 Task: Open Card Annual Report Review in Board Talent Management to Workspace Event Planning and Management and add a team member Softage.1@softage.net, a label Orange, a checklist Blockchain Technology, an attachment from Trello, a color Orange and finally, add a card description 'Develop and launch new customer loyalty program for social media engagement.' and a comment 'Given the importance of this task, careful planning and execution are essential.'. Add a start date 'Jan 05, 1900' with a due date 'Jan 12, 1900'
Action: Mouse moved to (64, 284)
Screenshot: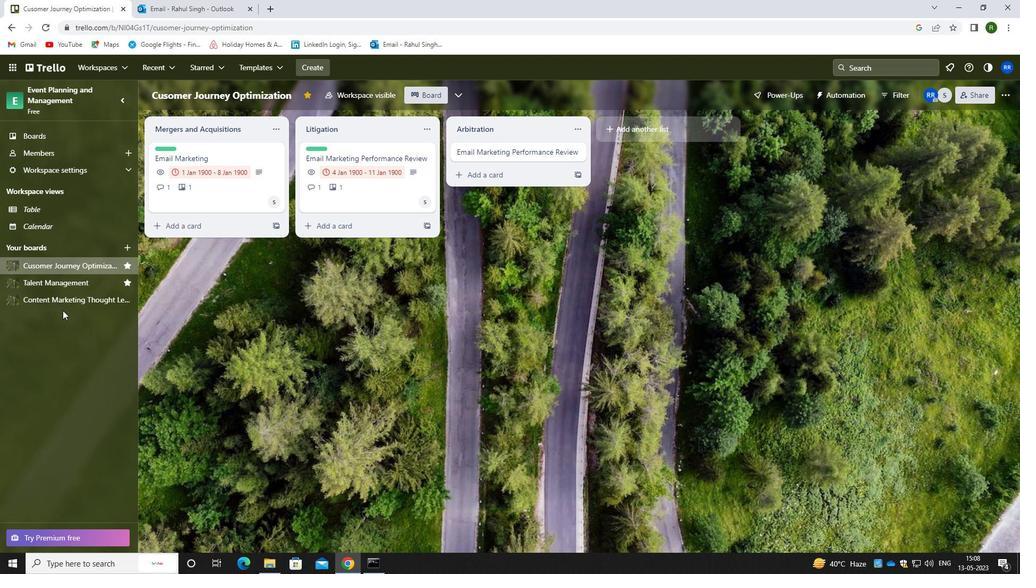 
Action: Mouse pressed left at (64, 284)
Screenshot: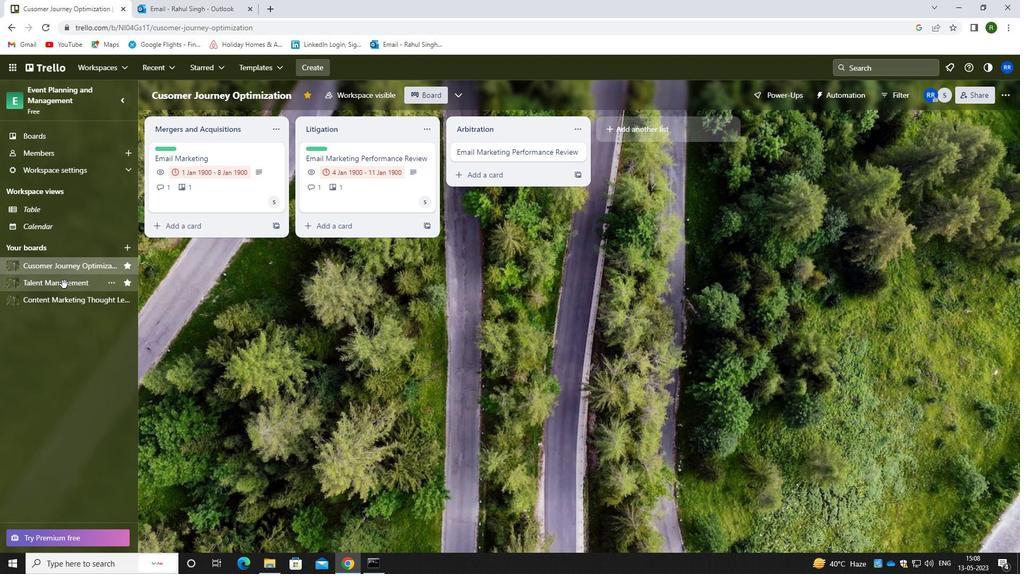
Action: Mouse moved to (426, 153)
Screenshot: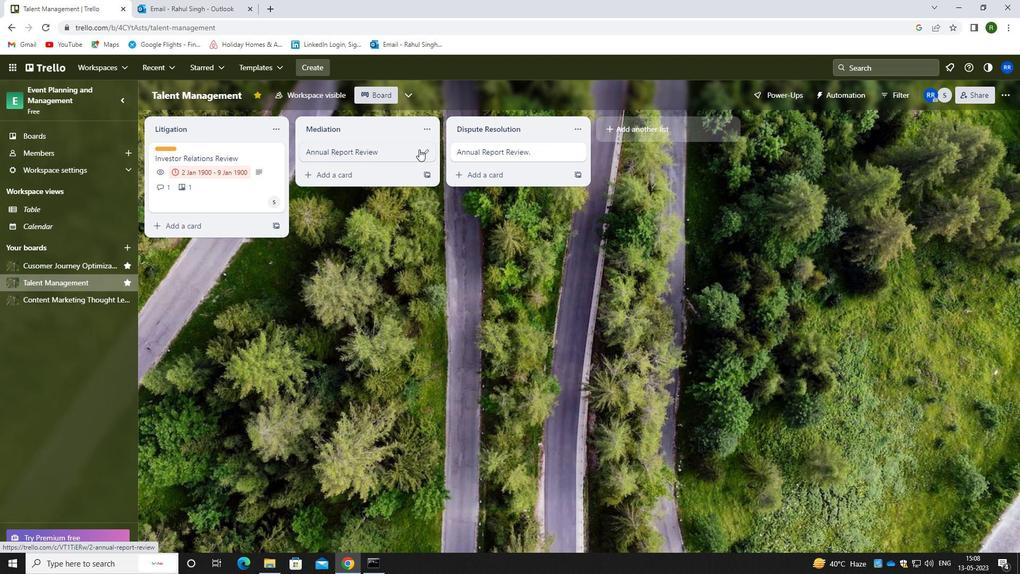
Action: Mouse pressed left at (426, 153)
Screenshot: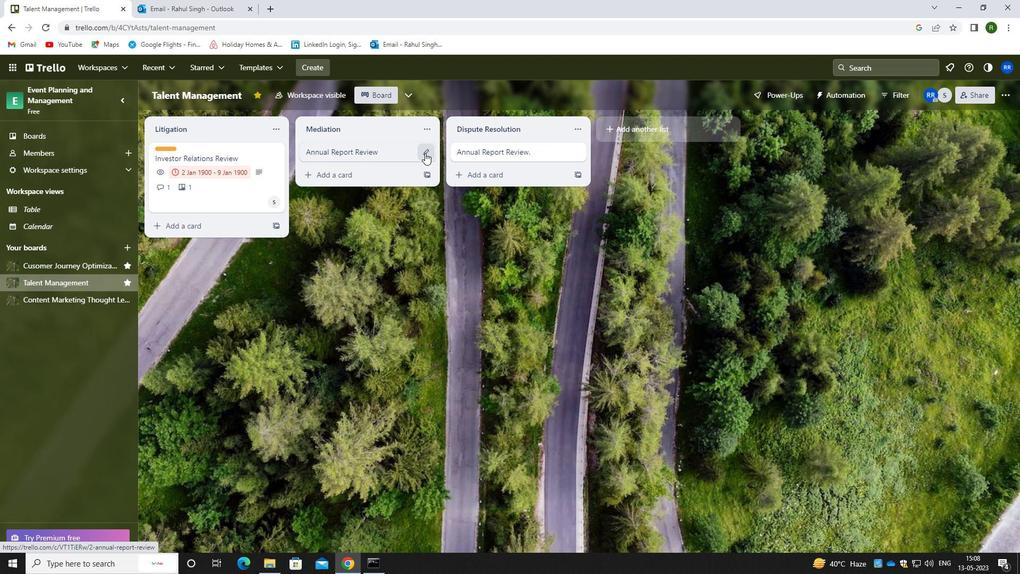 
Action: Mouse moved to (462, 151)
Screenshot: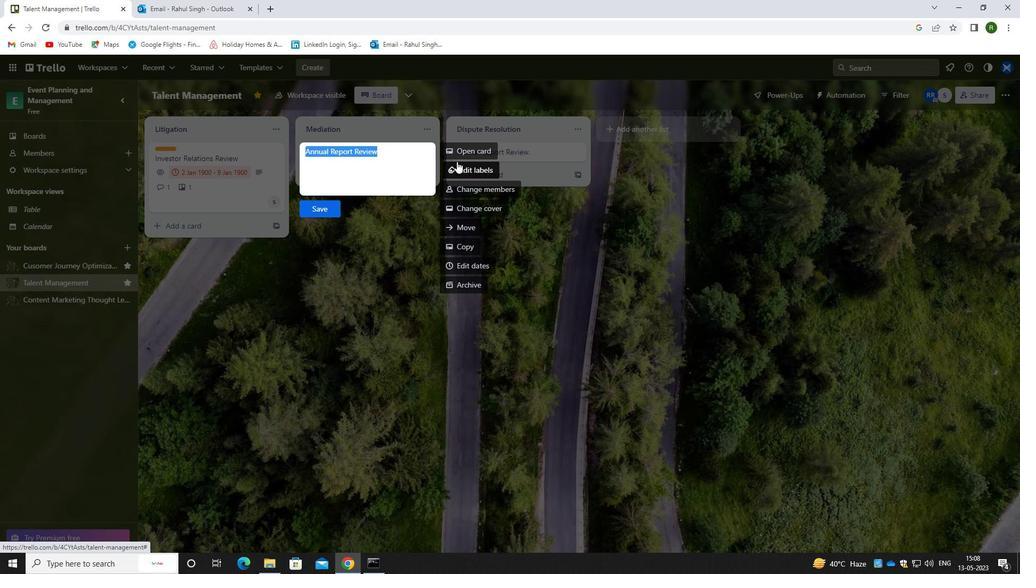 
Action: Mouse pressed left at (462, 151)
Screenshot: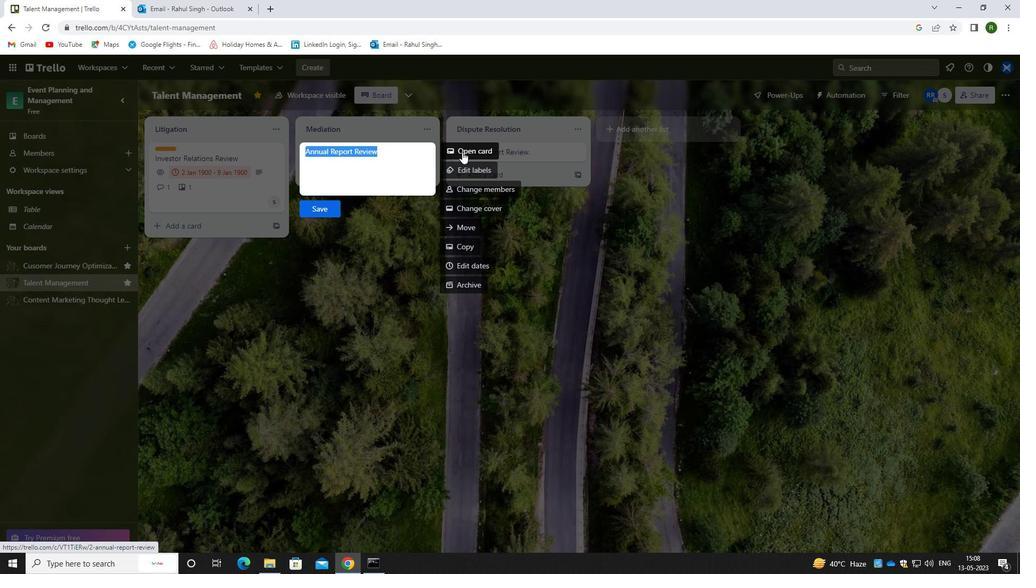 
Action: Mouse moved to (642, 188)
Screenshot: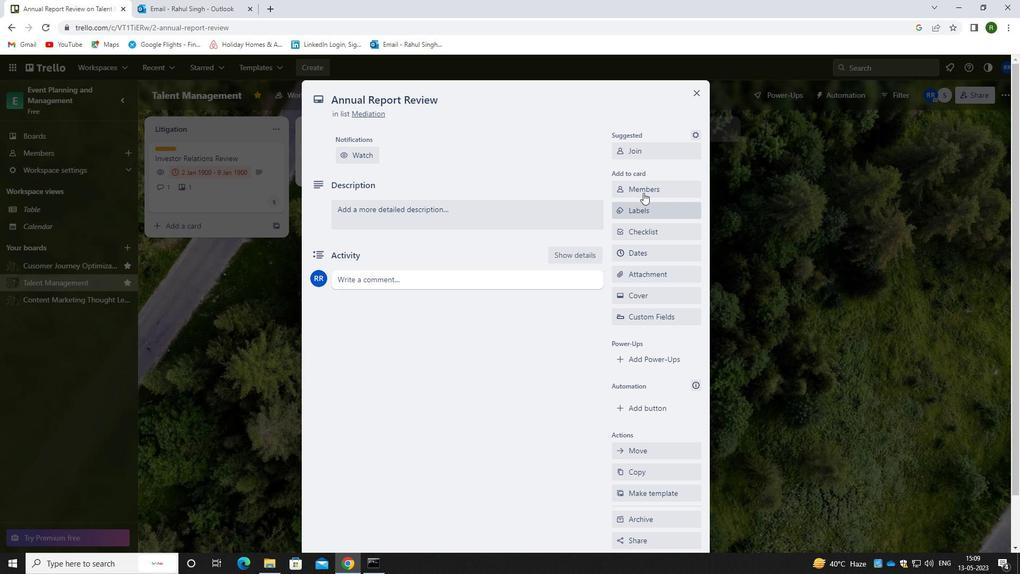 
Action: Mouse pressed left at (642, 188)
Screenshot: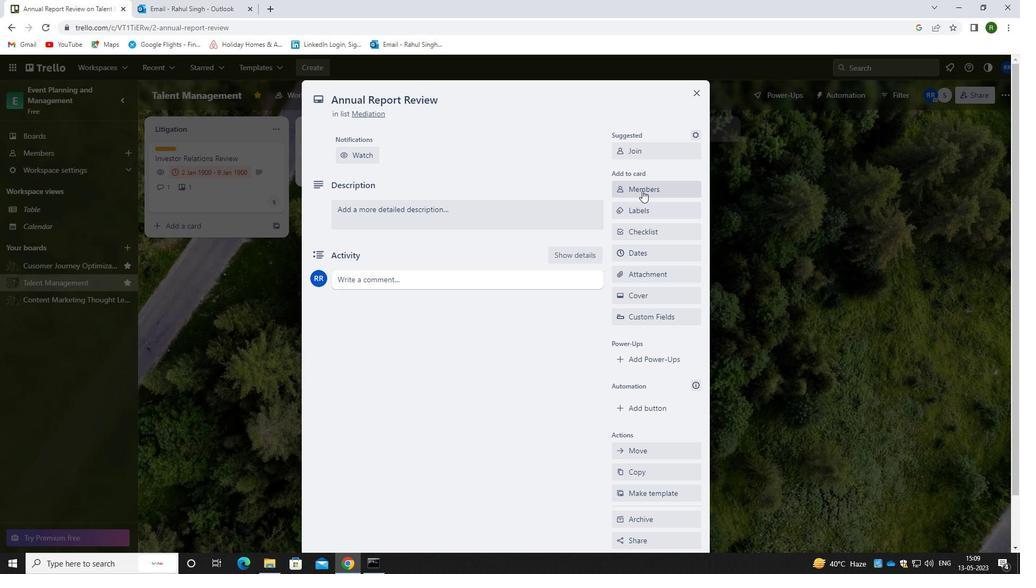 
Action: Mouse moved to (725, 235)
Screenshot: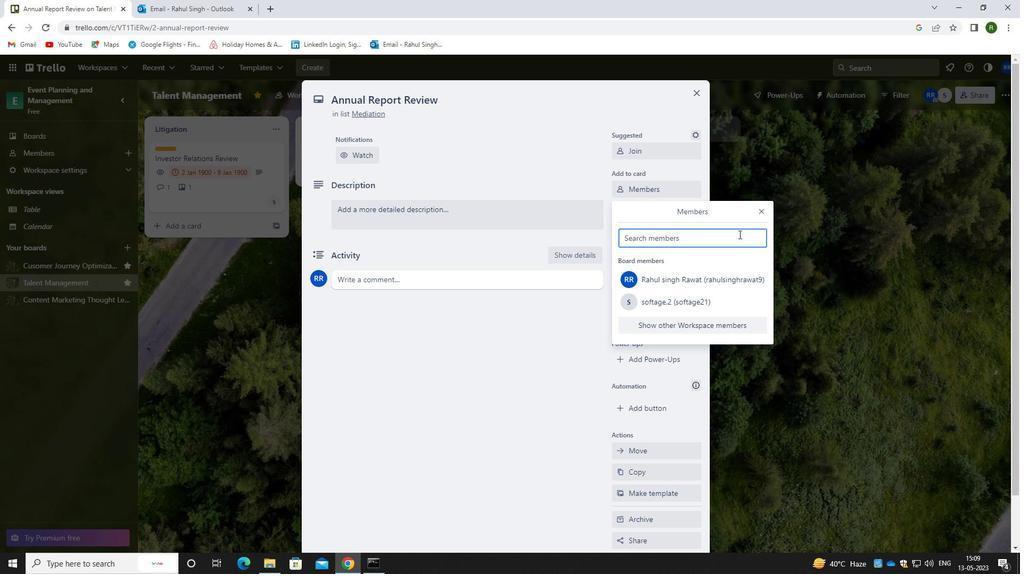 
Action: Mouse pressed left at (725, 235)
Screenshot: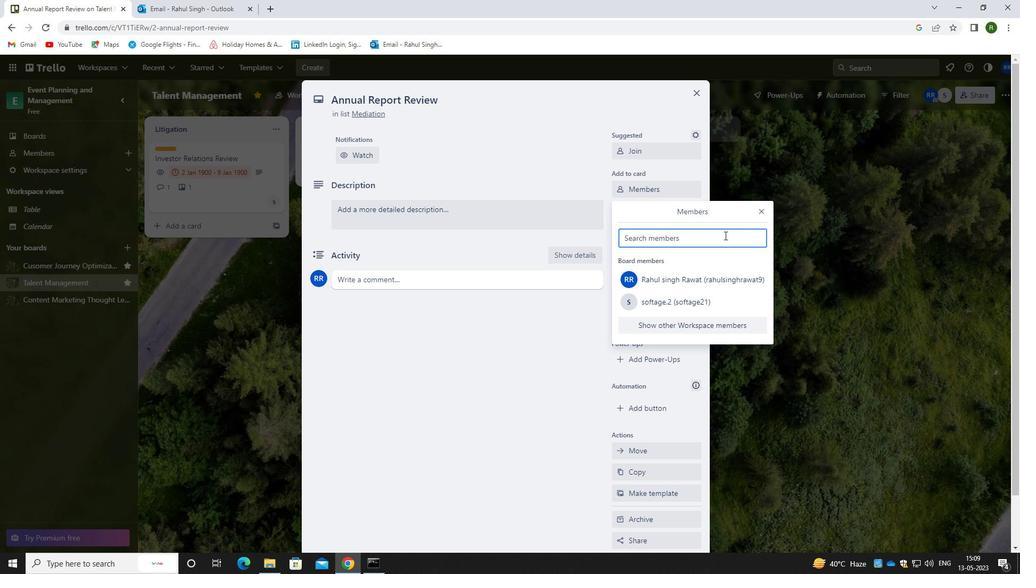 
Action: Key pressed <Key.caps_lock>s<Key.caps_lock>oftage.1<Key.shift>@SOFTAGE.NET
Screenshot: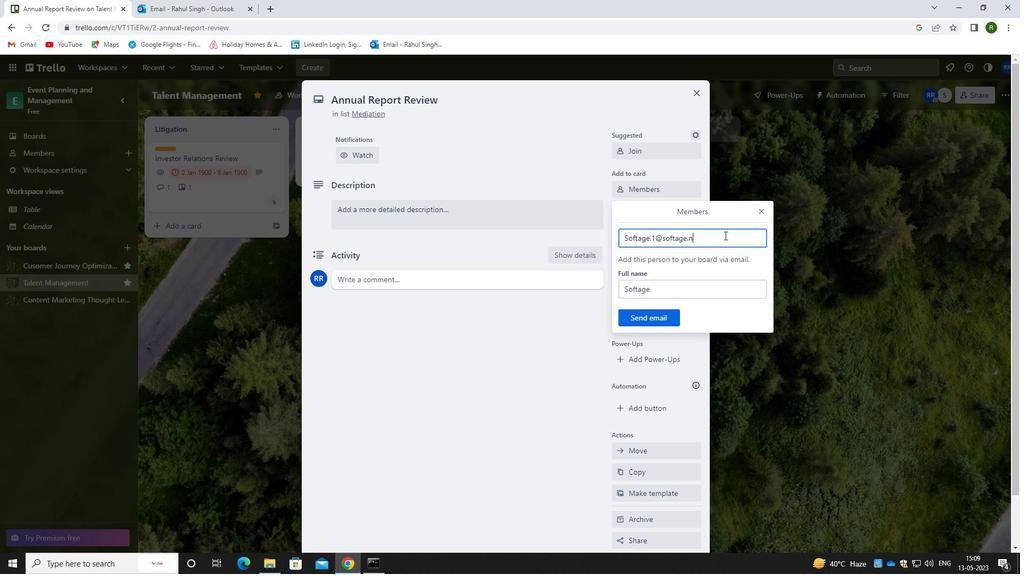 
Action: Mouse moved to (662, 316)
Screenshot: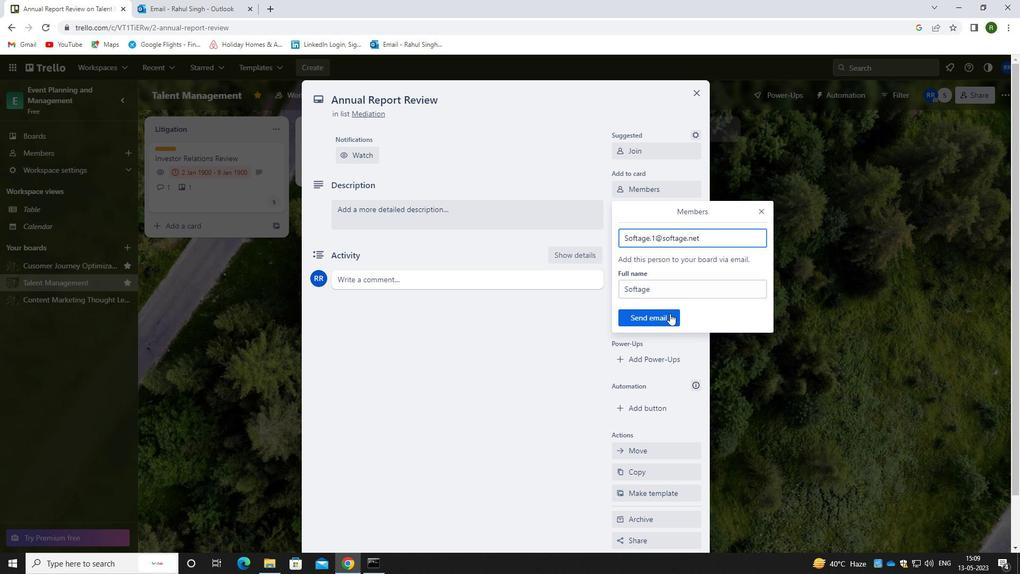 
Action: Mouse pressed left at (662, 316)
Screenshot: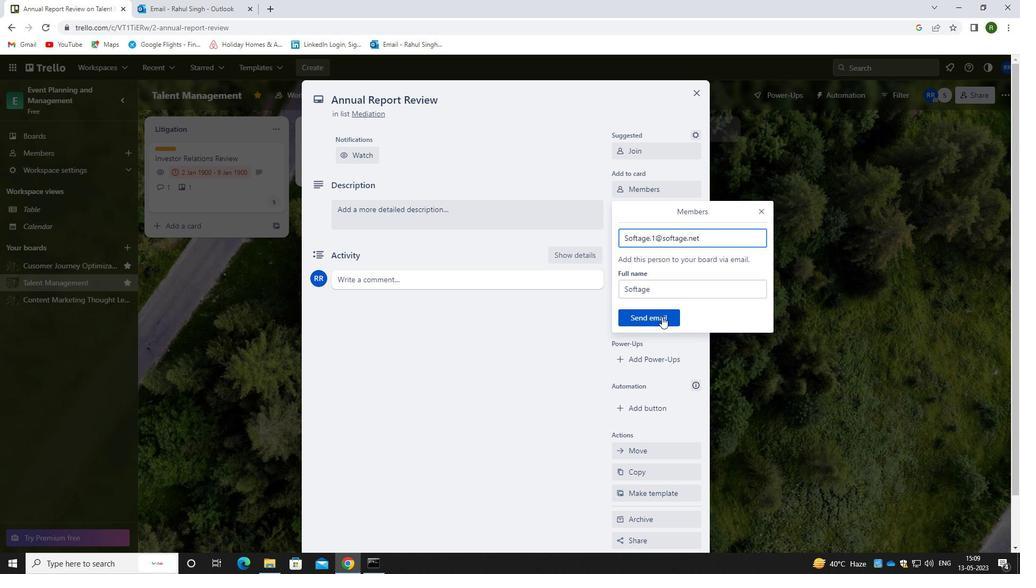 
Action: Mouse moved to (645, 206)
Screenshot: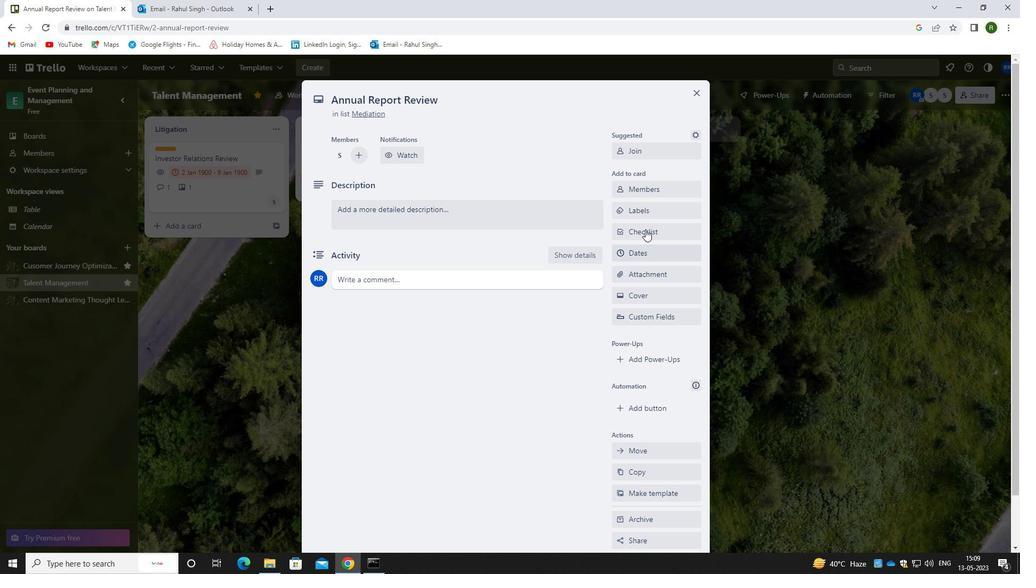 
Action: Mouse pressed left at (645, 206)
Screenshot: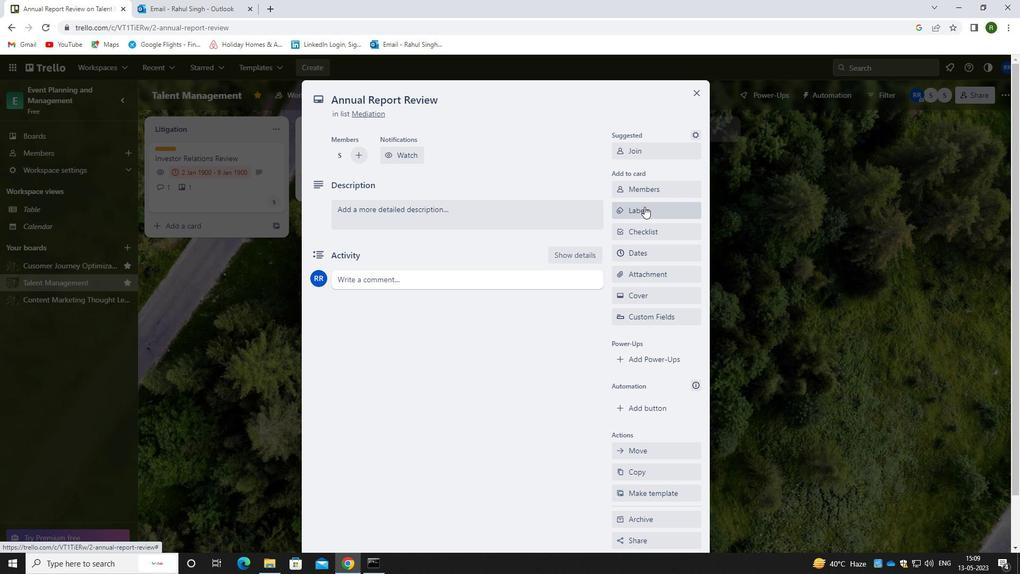 
Action: Mouse moved to (679, 254)
Screenshot: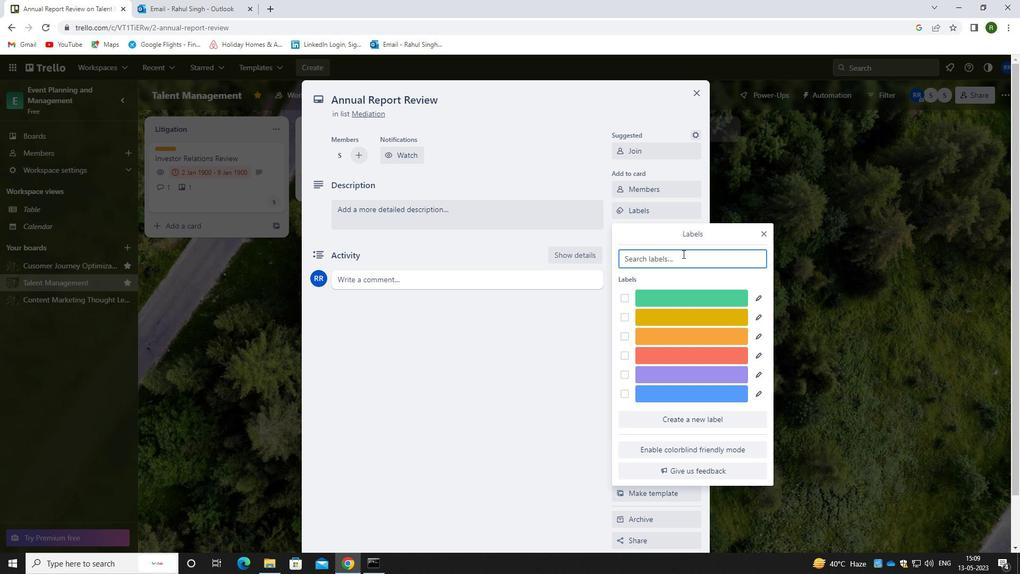
Action: Key pressed ORANGE
Screenshot: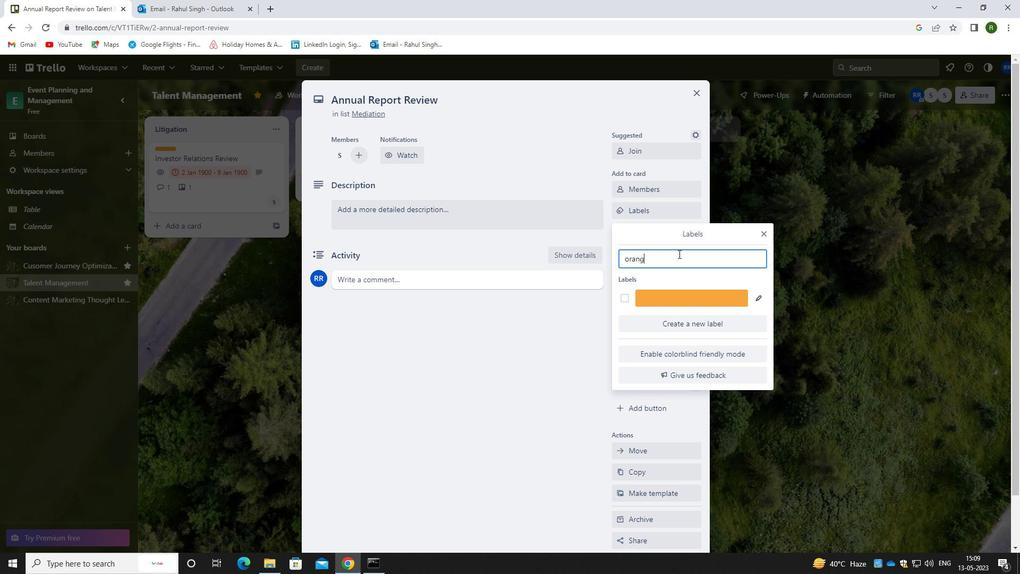 
Action: Mouse moved to (630, 300)
Screenshot: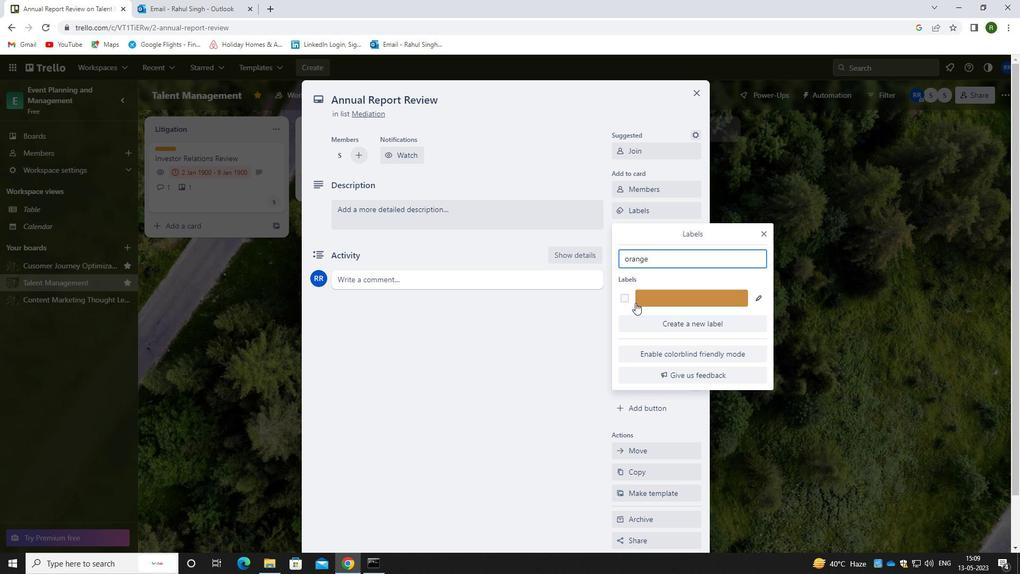 
Action: Mouse pressed left at (630, 300)
Screenshot: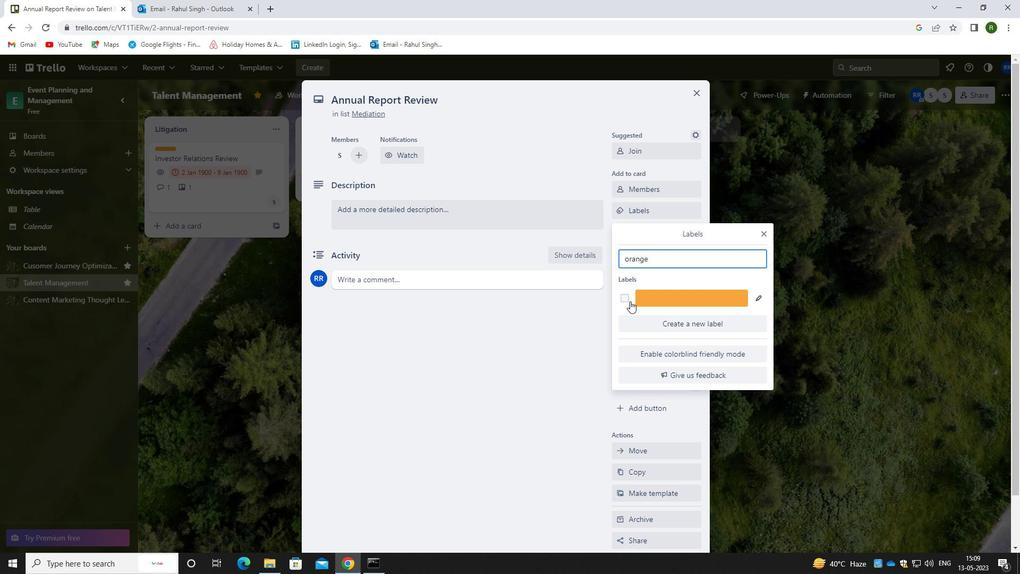 
Action: Mouse moved to (503, 396)
Screenshot: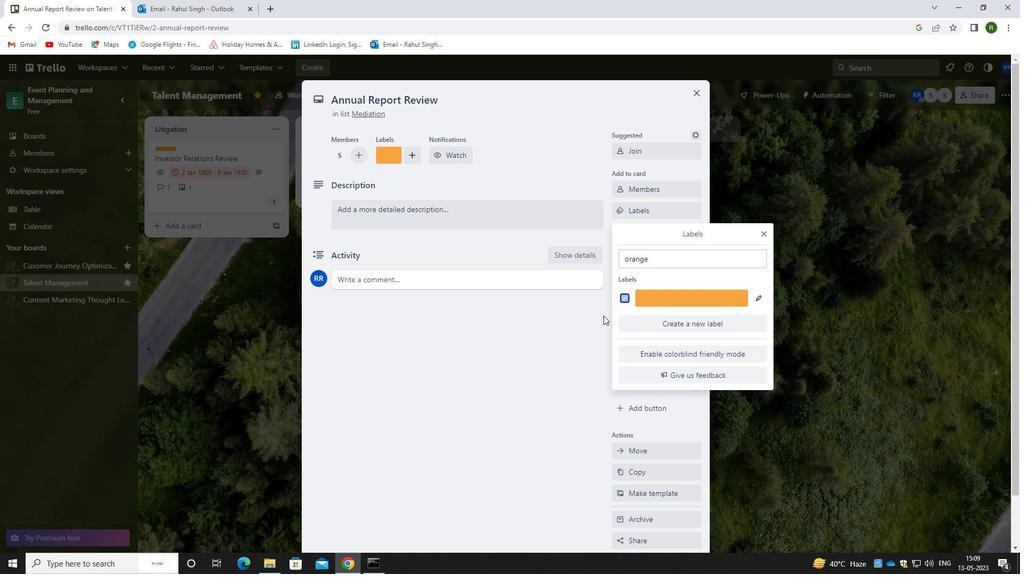 
Action: Mouse pressed left at (503, 396)
Screenshot: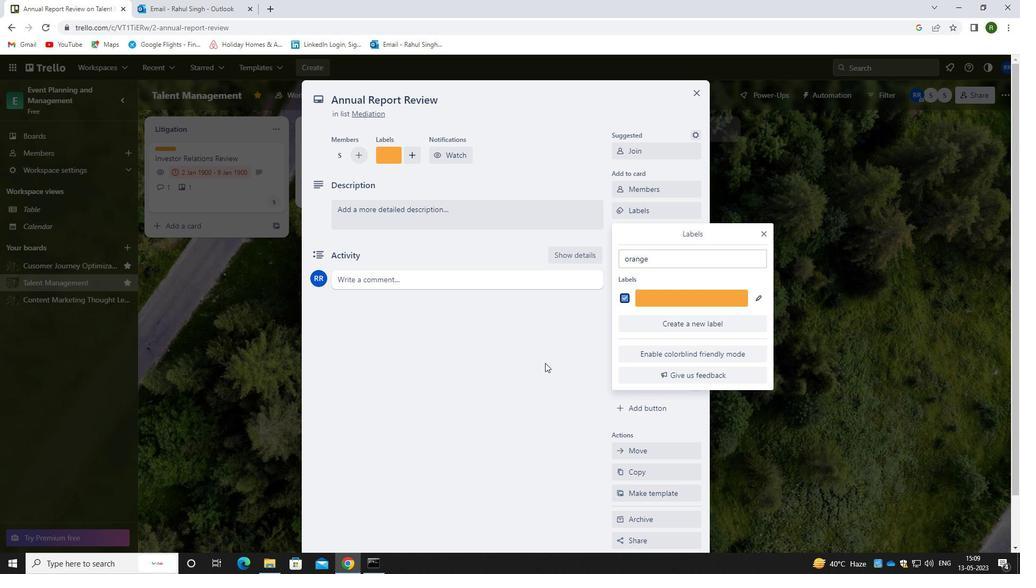 
Action: Mouse moved to (650, 232)
Screenshot: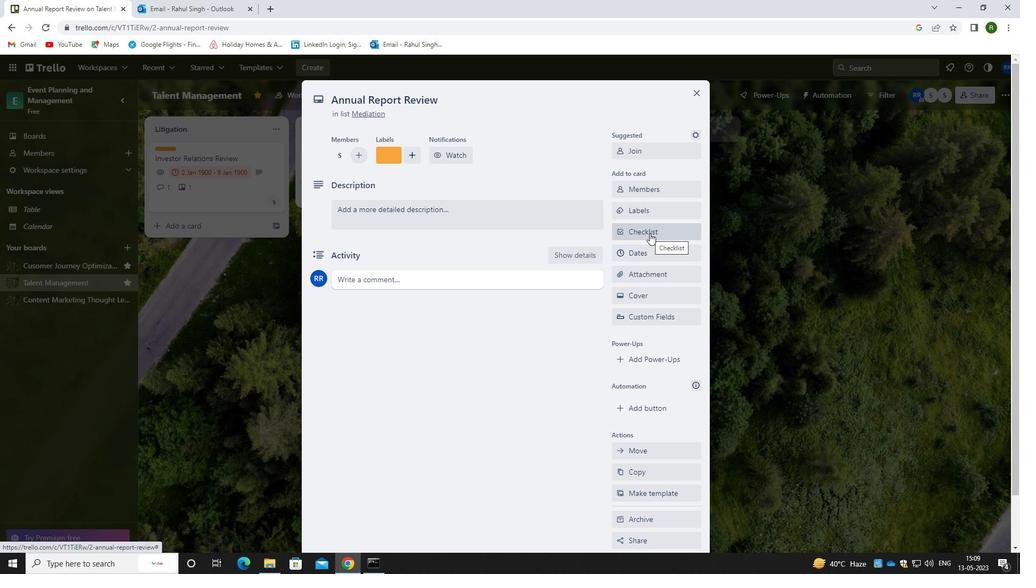 
Action: Mouse pressed left at (650, 232)
Screenshot: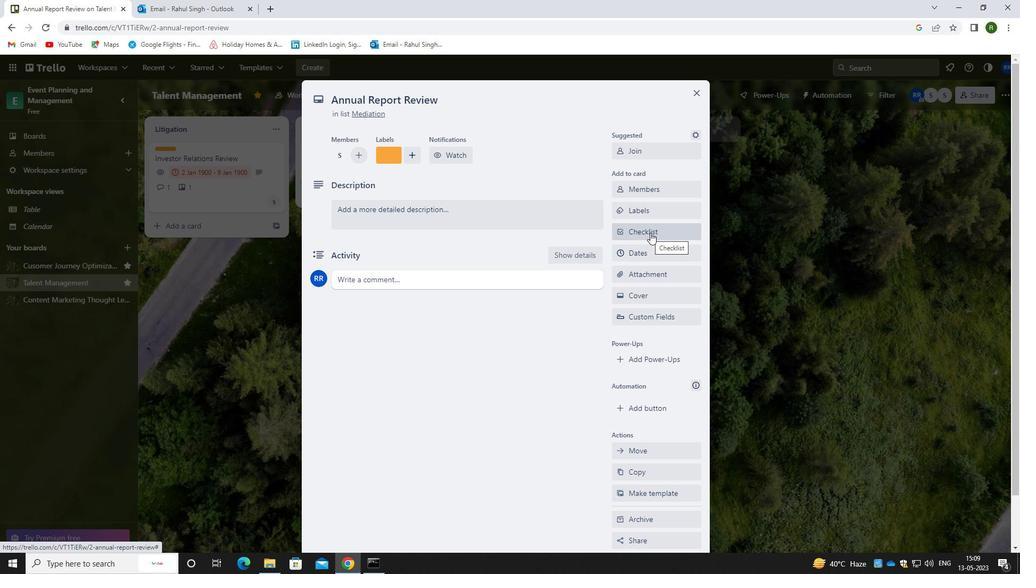
Action: Mouse moved to (643, 270)
Screenshot: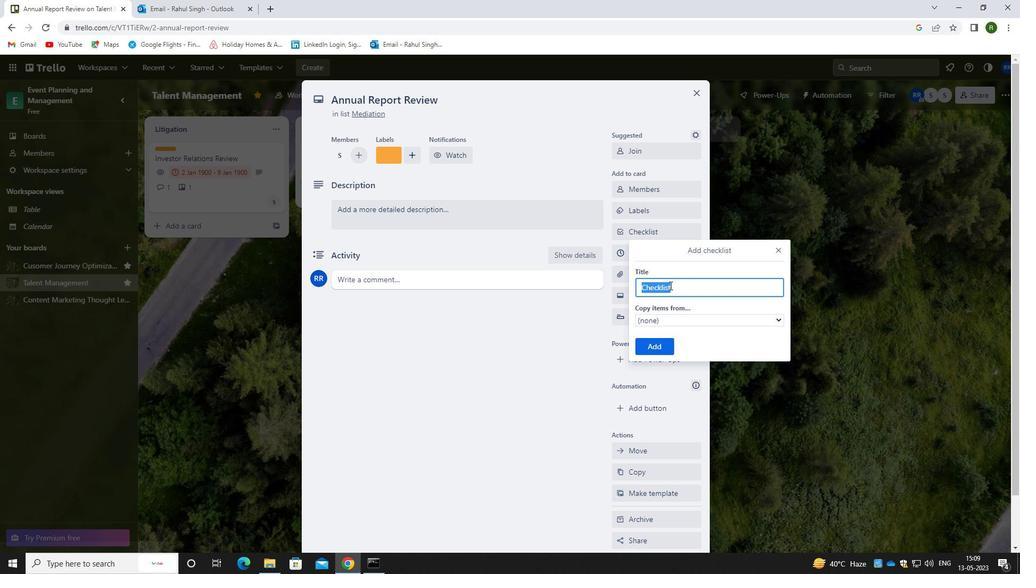 
Action: Key pressed <Key.shift>BLOCK<Key.space><Key.backspace>CHAIN<Key.space><Key.shift>TECHNO
Screenshot: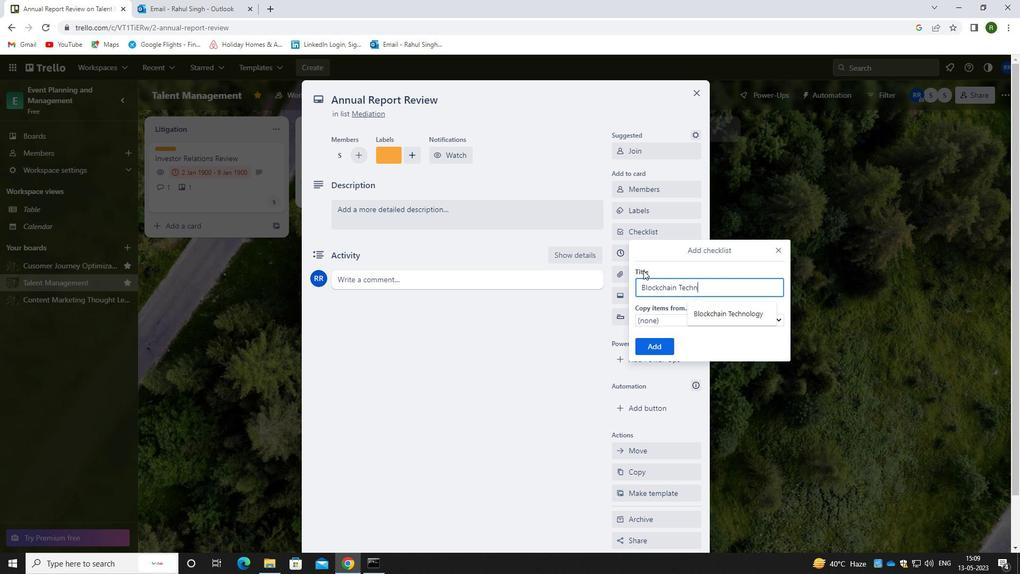 
Action: Mouse moved to (710, 317)
Screenshot: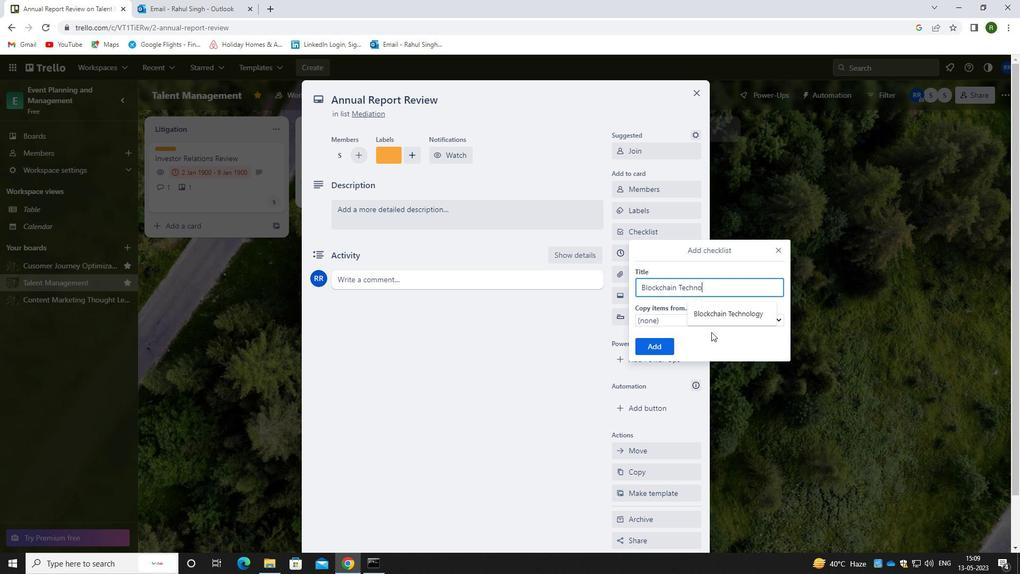 
Action: Mouse pressed left at (710, 317)
Screenshot: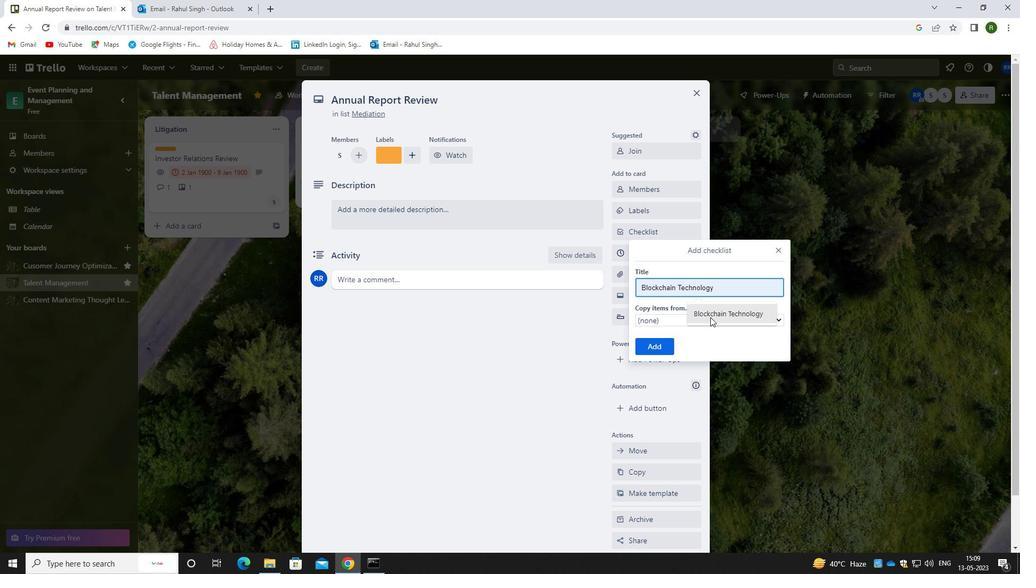 
Action: Mouse moved to (570, 369)
Screenshot: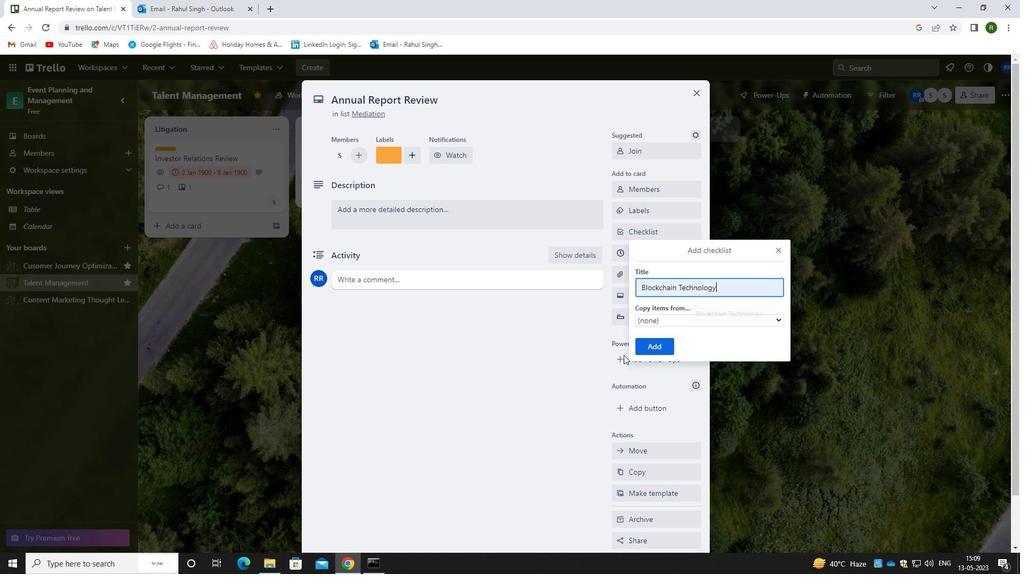 
Action: Mouse pressed left at (570, 369)
Screenshot: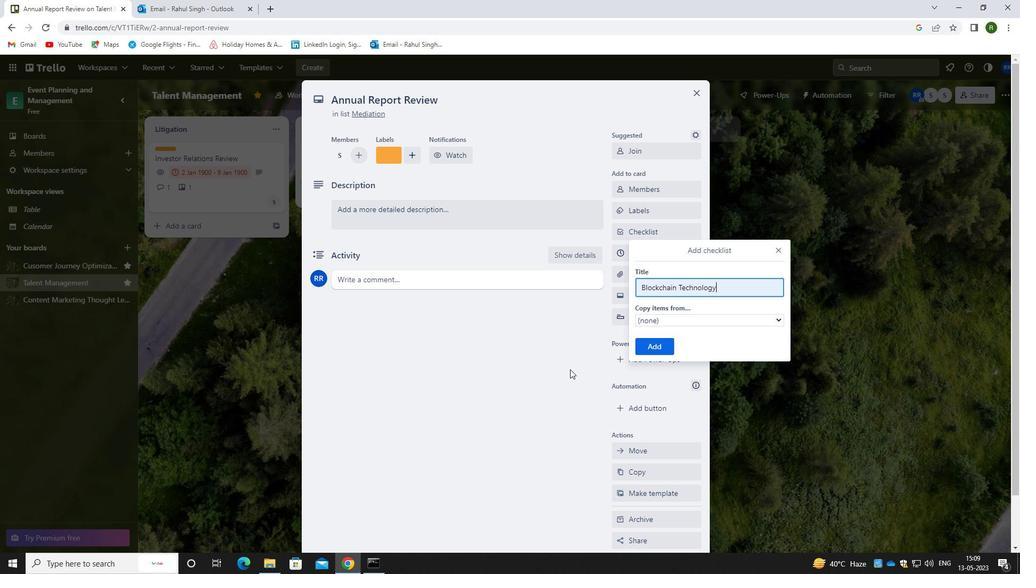 
Action: Mouse moved to (657, 233)
Screenshot: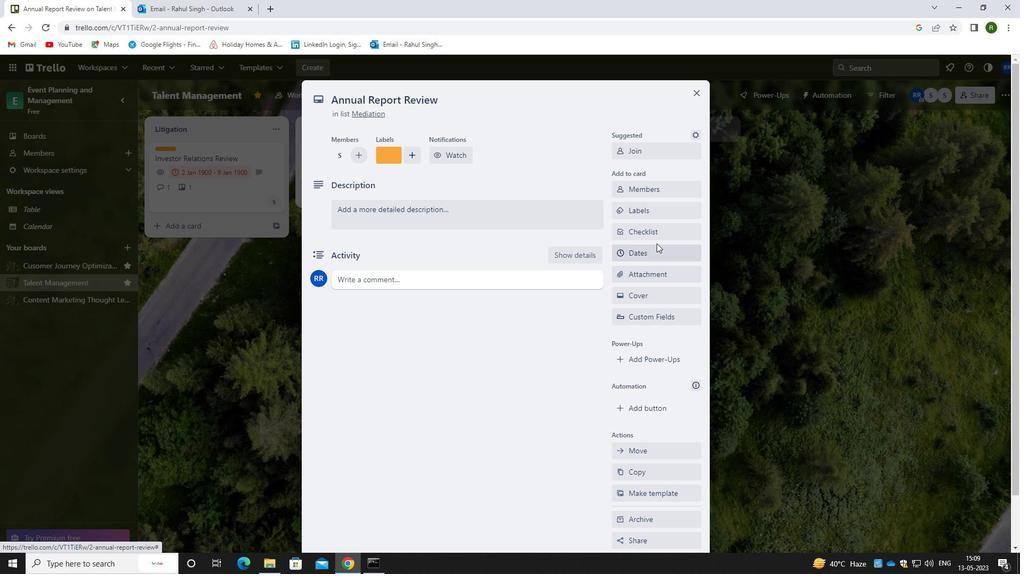 
Action: Mouse pressed left at (657, 233)
Screenshot: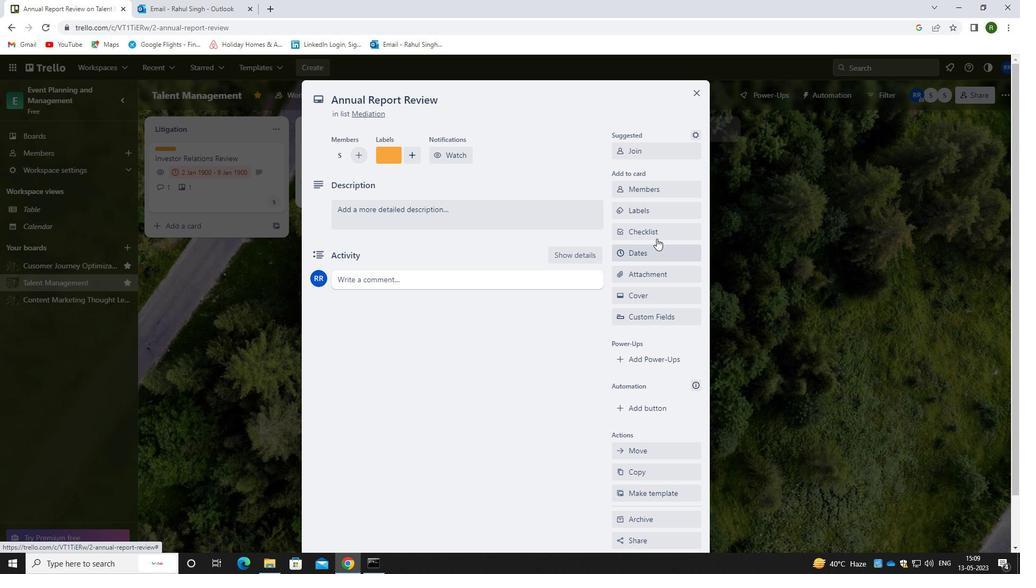 
Action: Mouse moved to (666, 279)
Screenshot: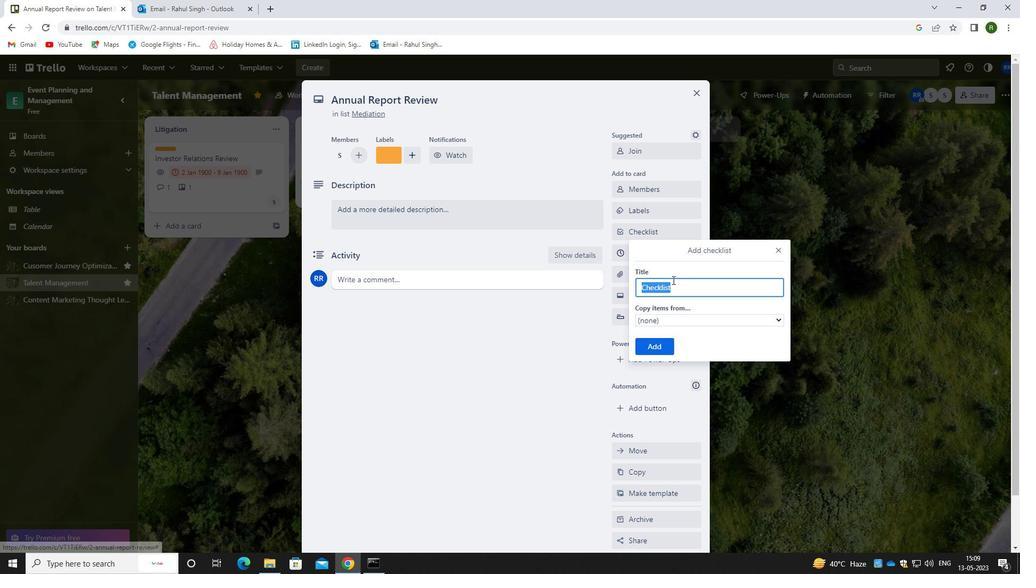 
Action: Key pressed <Key.shift>BLOCK
Screenshot: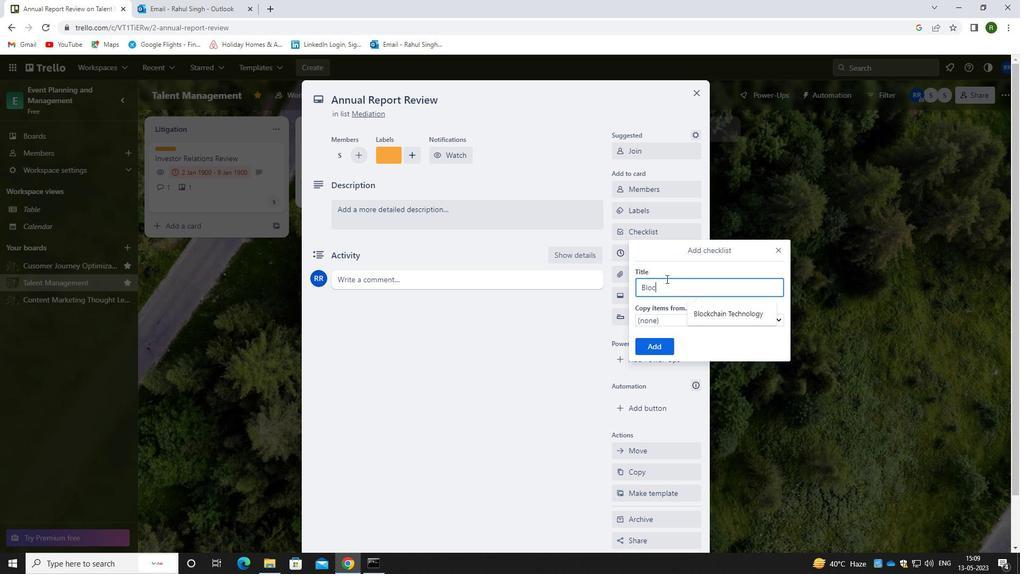 
Action: Mouse moved to (731, 311)
Screenshot: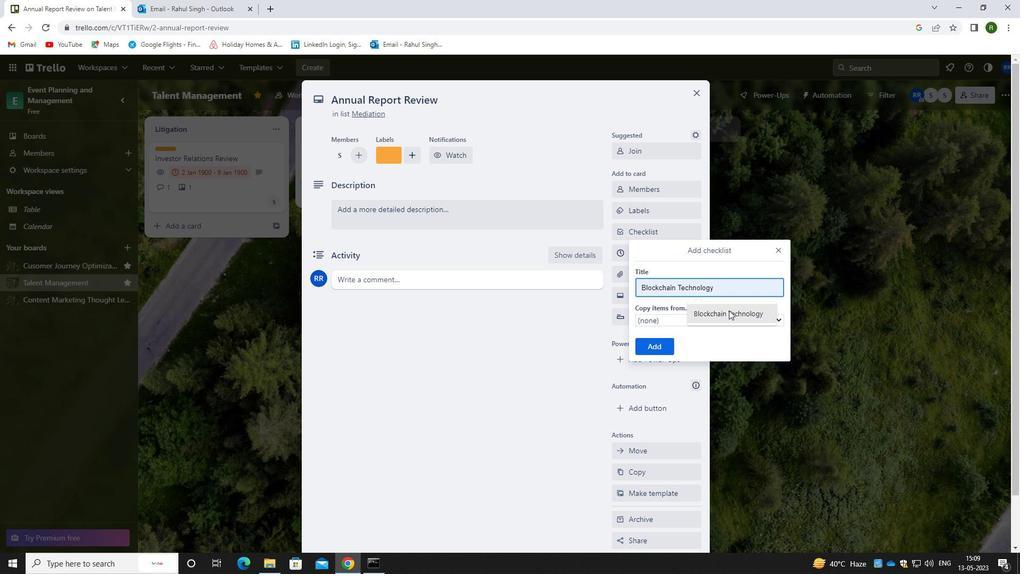 
Action: Mouse pressed left at (731, 311)
Screenshot: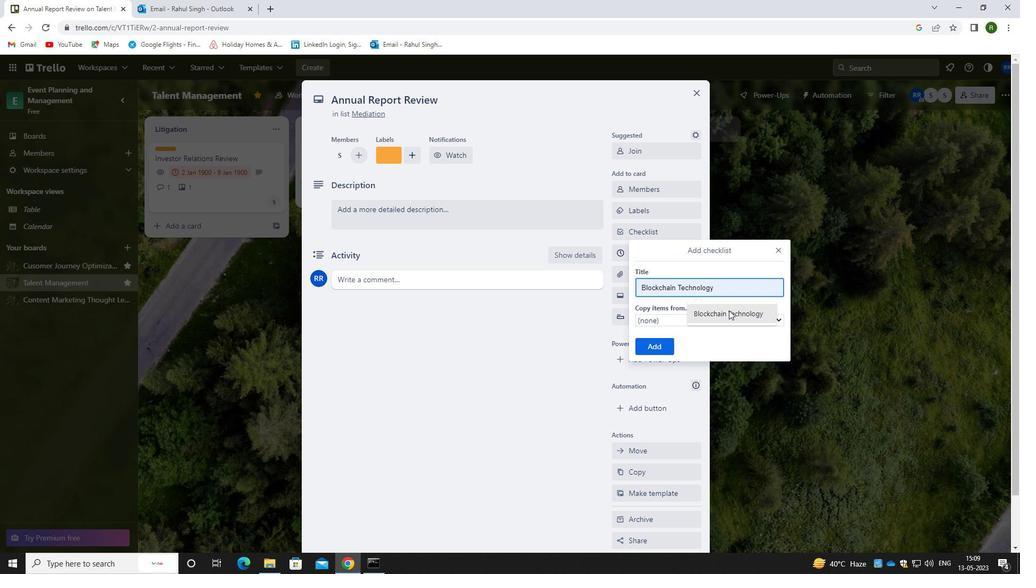 
Action: Mouse moved to (670, 347)
Screenshot: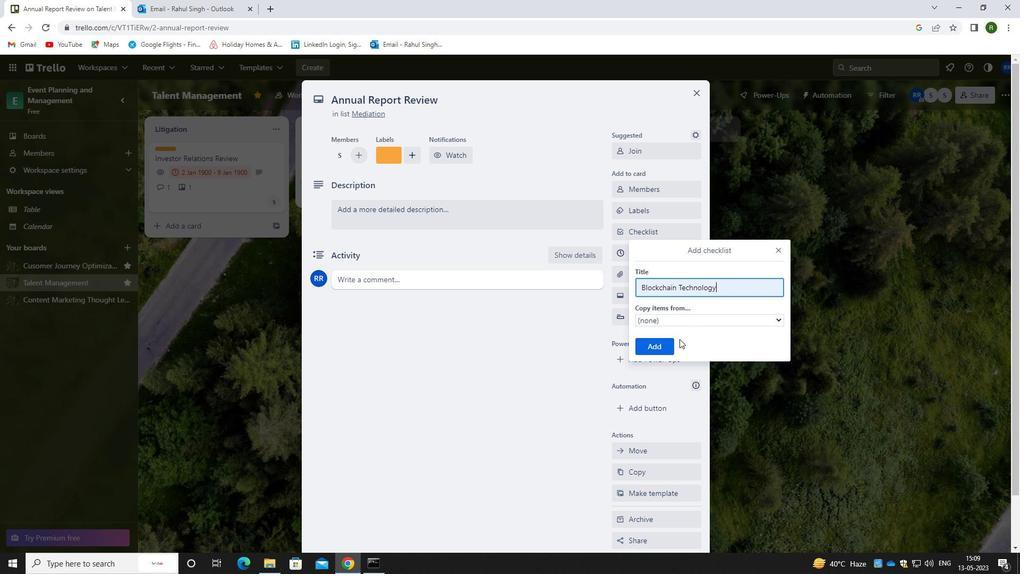
Action: Mouse pressed left at (670, 347)
Screenshot: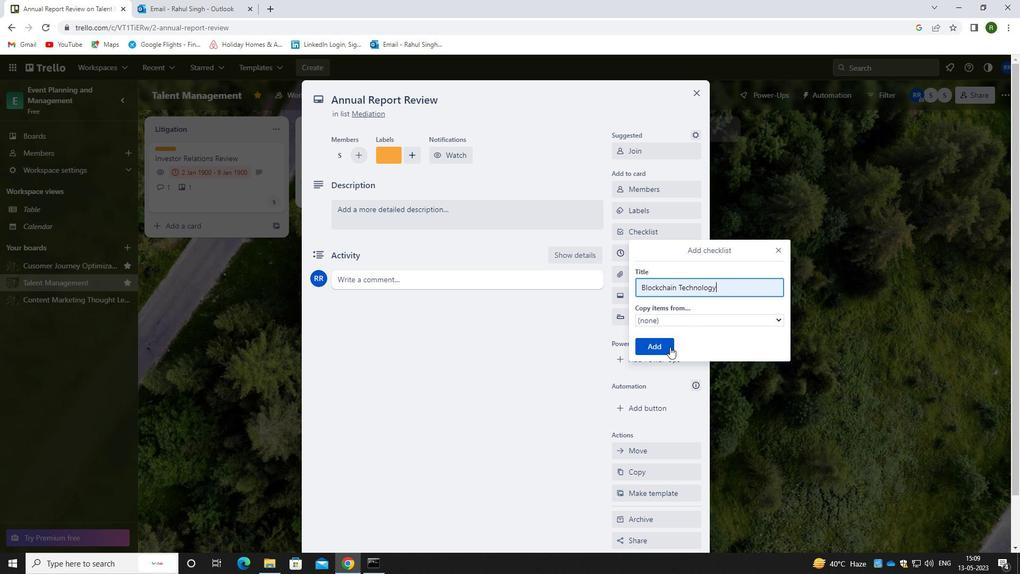 
Action: Mouse moved to (650, 272)
Screenshot: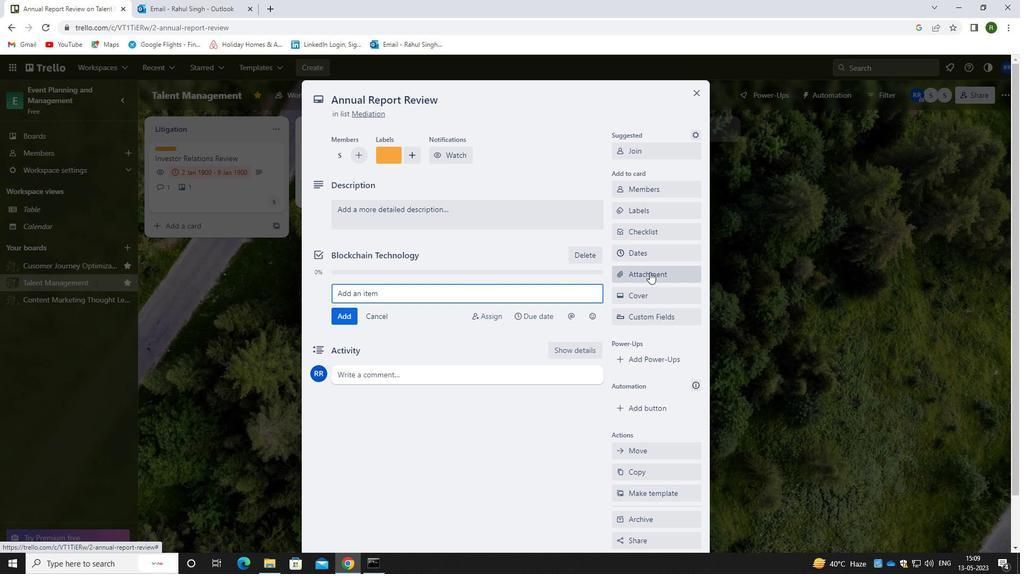 
Action: Mouse pressed left at (650, 272)
Screenshot: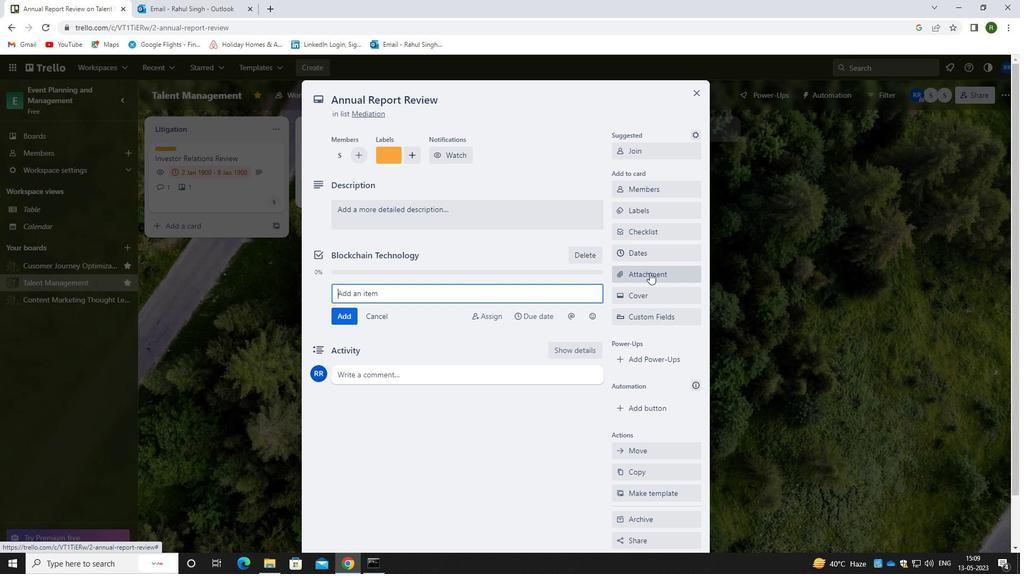
Action: Mouse moved to (661, 340)
Screenshot: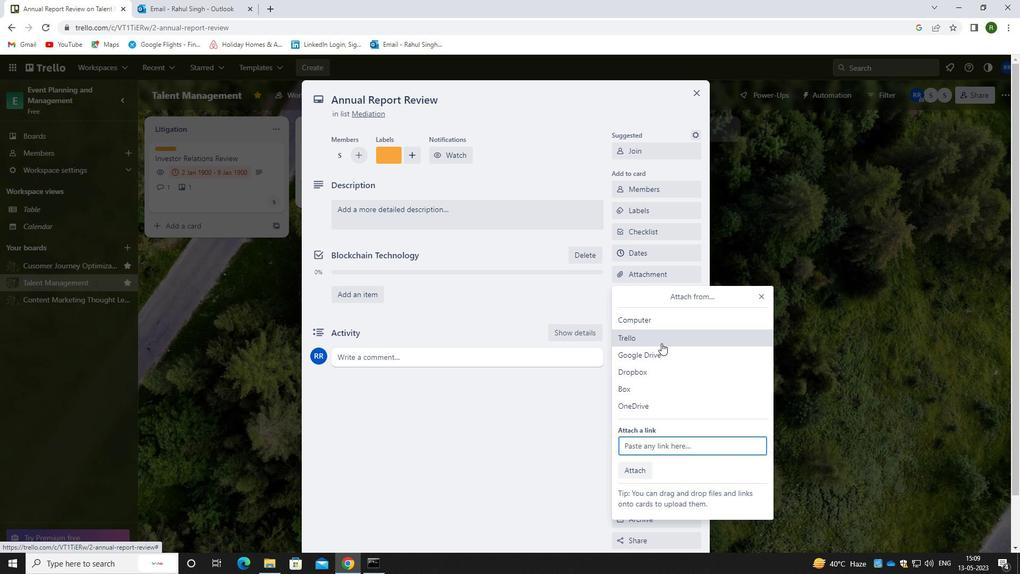 
Action: Mouse pressed left at (661, 340)
Screenshot: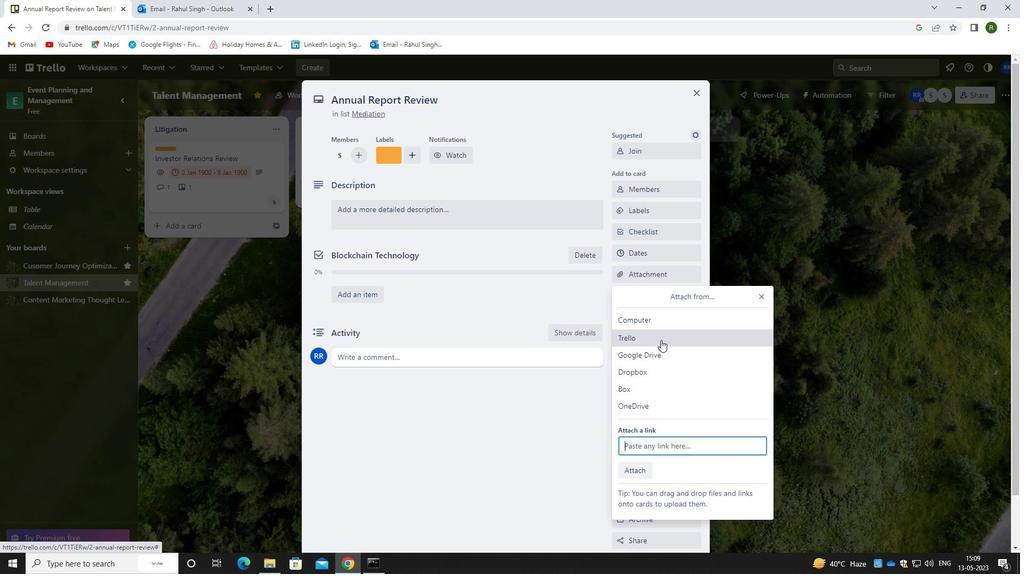 
Action: Mouse moved to (646, 302)
Screenshot: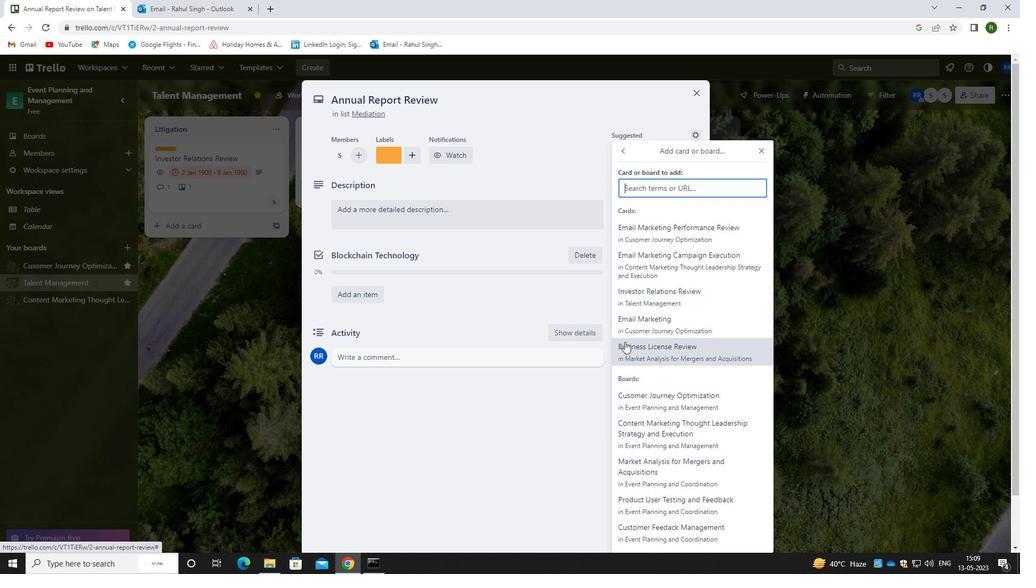 
Action: Mouse pressed left at (646, 302)
Screenshot: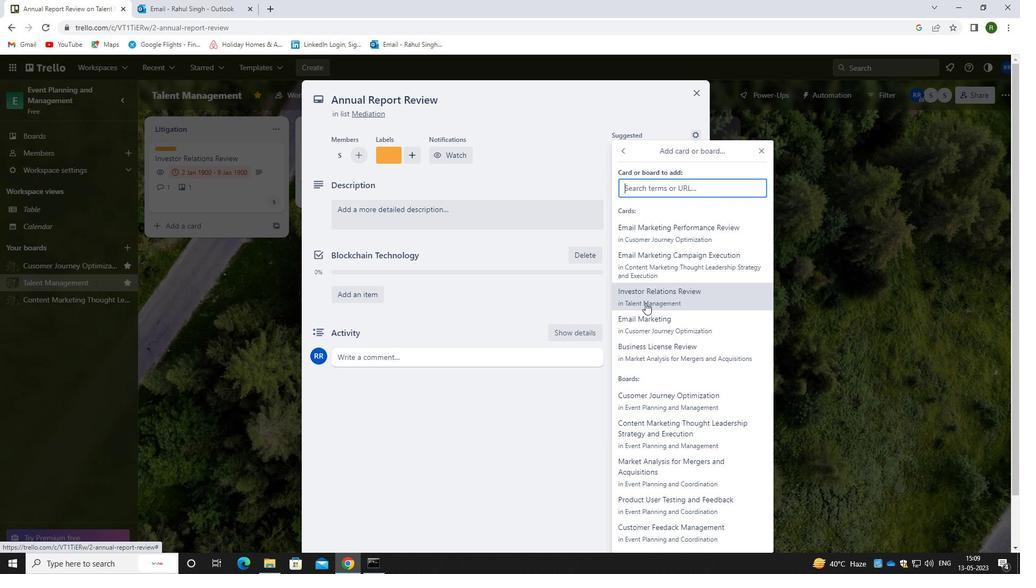 
Action: Mouse moved to (429, 211)
Screenshot: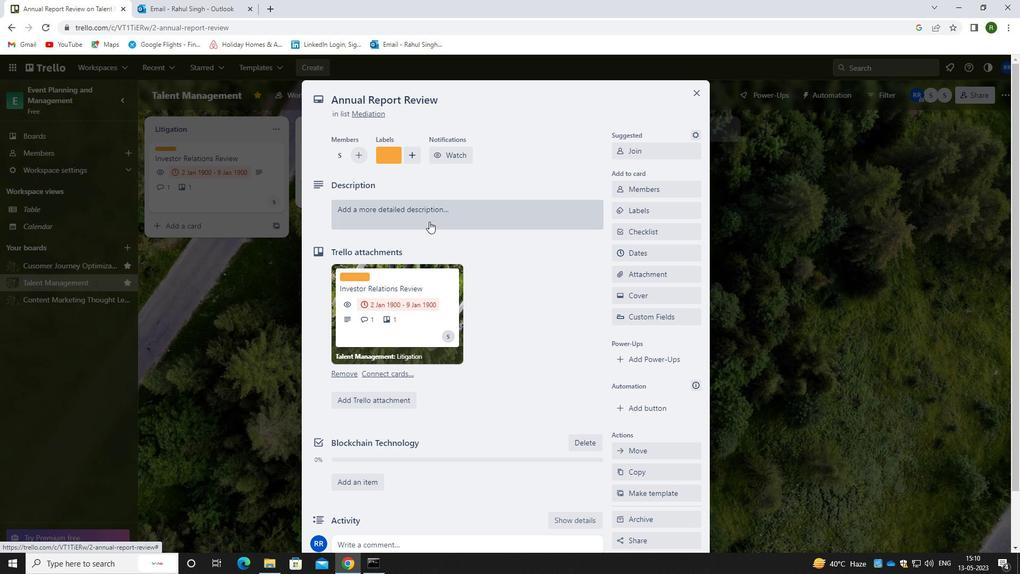 
Action: Mouse pressed left at (429, 211)
Screenshot: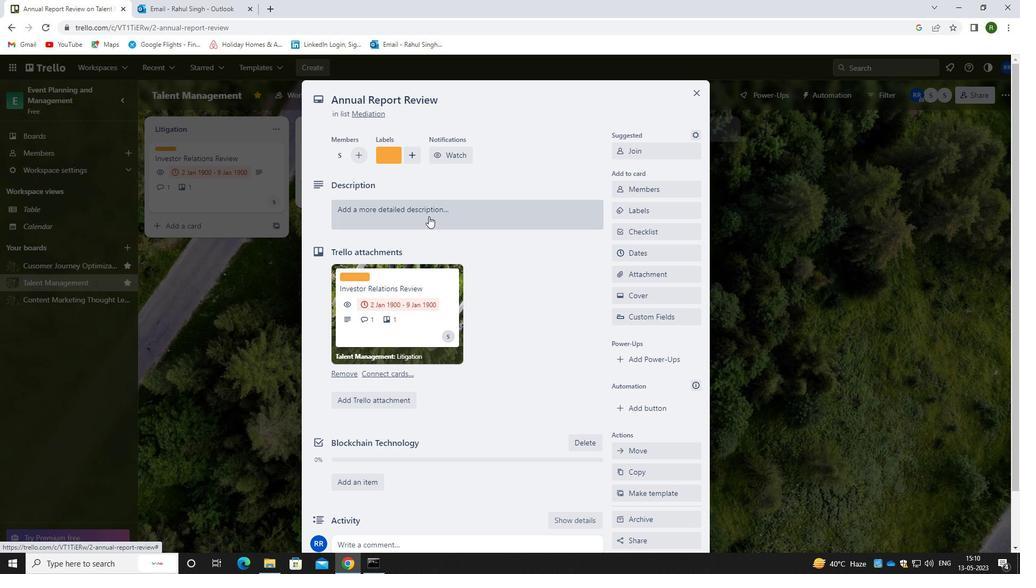 
Action: Mouse moved to (420, 274)
Screenshot: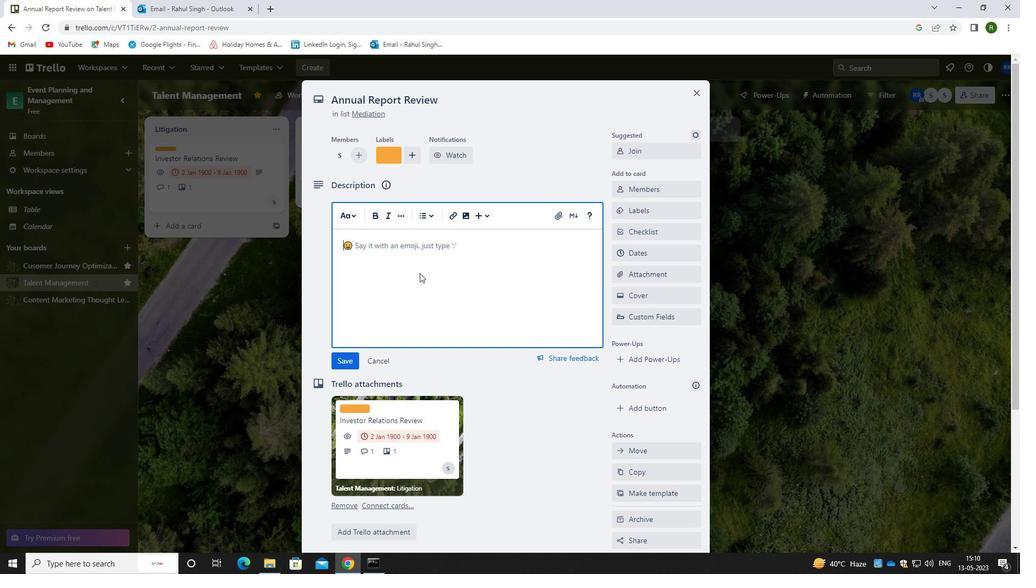
Action: Key pressed <Key.caps_lock>D<Key.caps_lock>EVELOP<Key.space>AND<Key.space>LAUC<Key.backspace>NCH<Key.space>NEW<Key.space>CUSTOMER<Key.space>LOYALTY<Key.space>PROGRAM<Key.space>FOR<Key.space>SOCIAL<Key.space>MEDIA<Key.space>ENGAGEMENT.
Screenshot: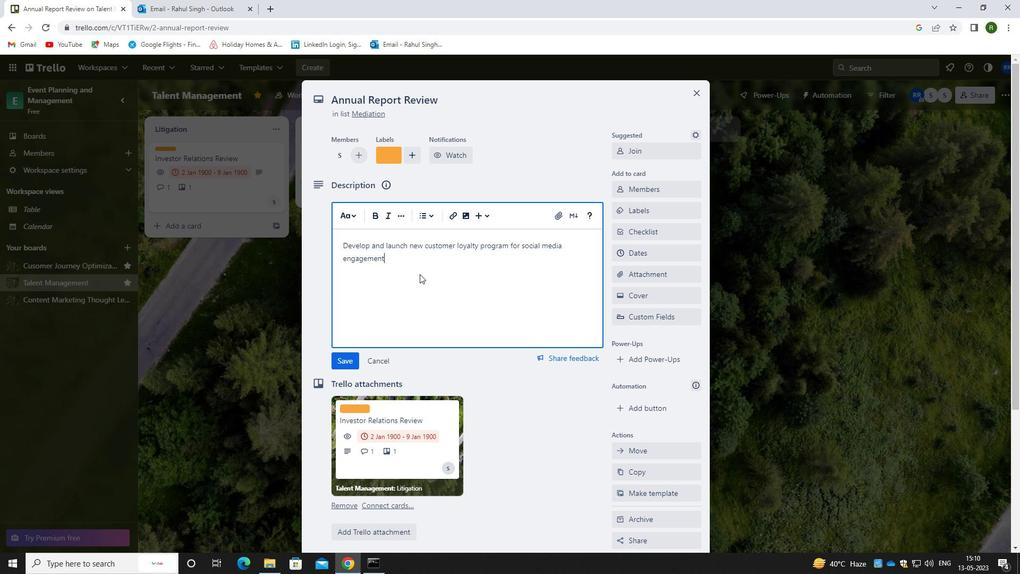 
Action: Mouse moved to (350, 364)
Screenshot: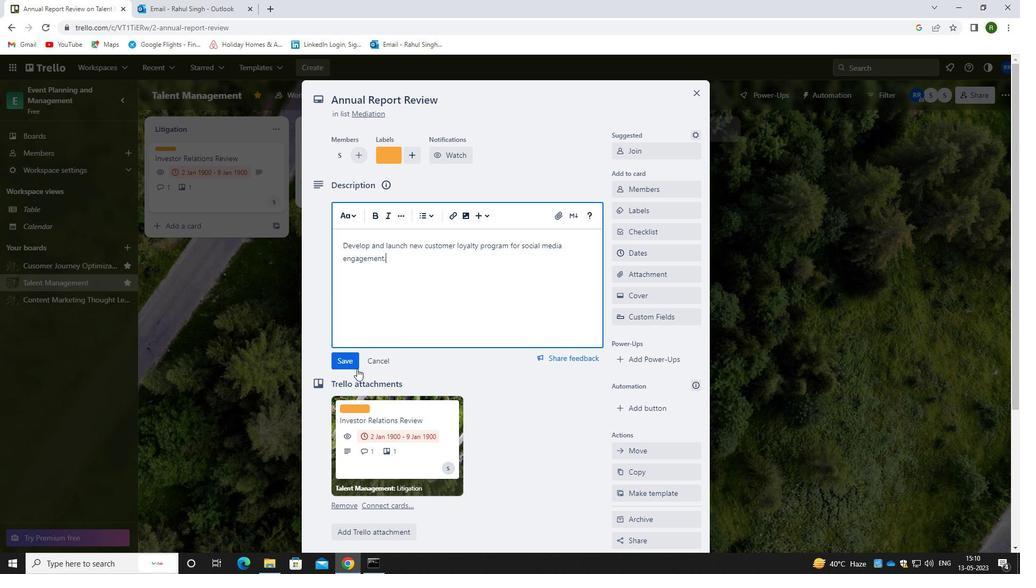 
Action: Mouse pressed left at (350, 364)
Screenshot: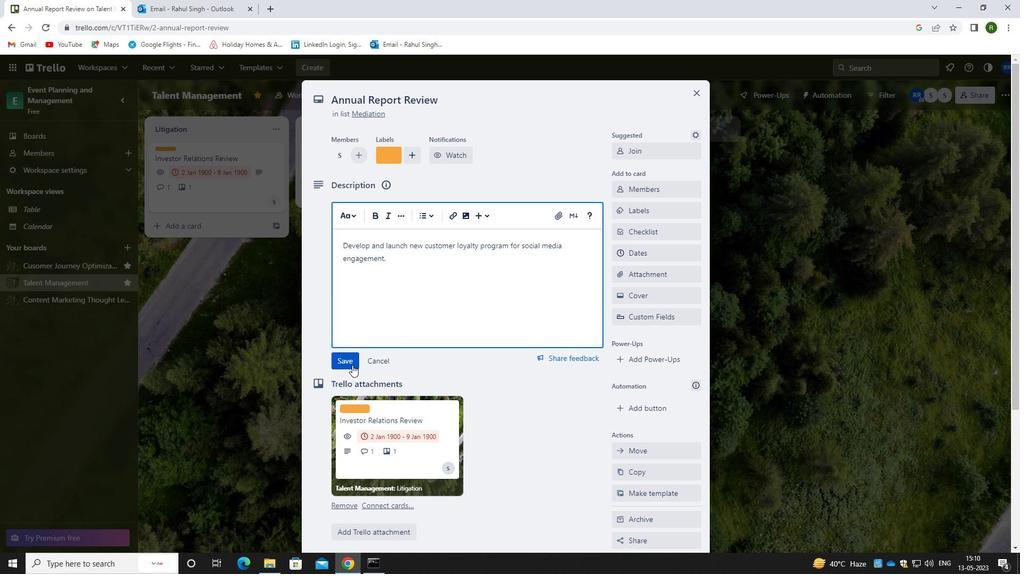 
Action: Mouse moved to (427, 306)
Screenshot: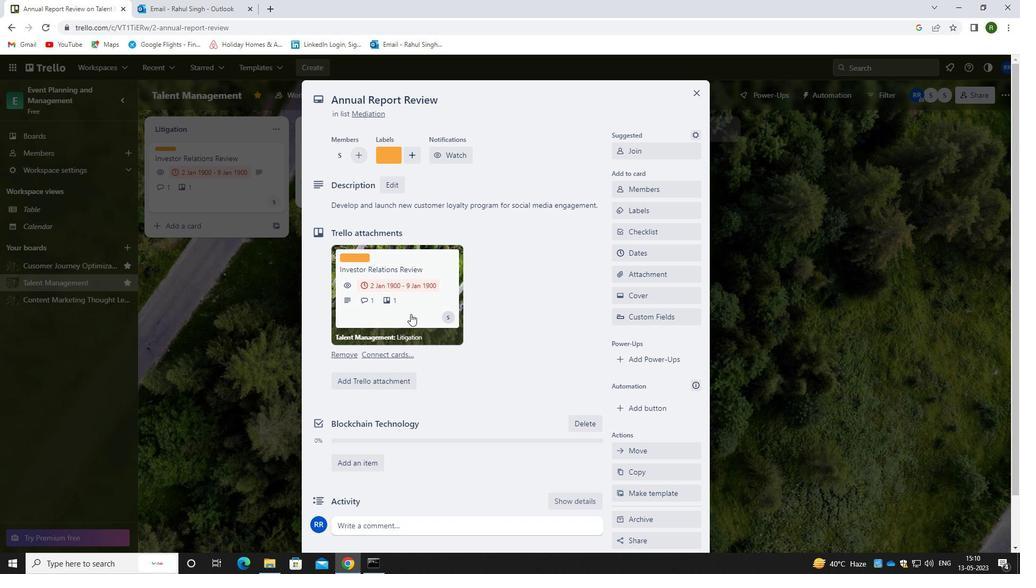 
Action: Mouse scrolled (427, 306) with delta (0, 0)
Screenshot: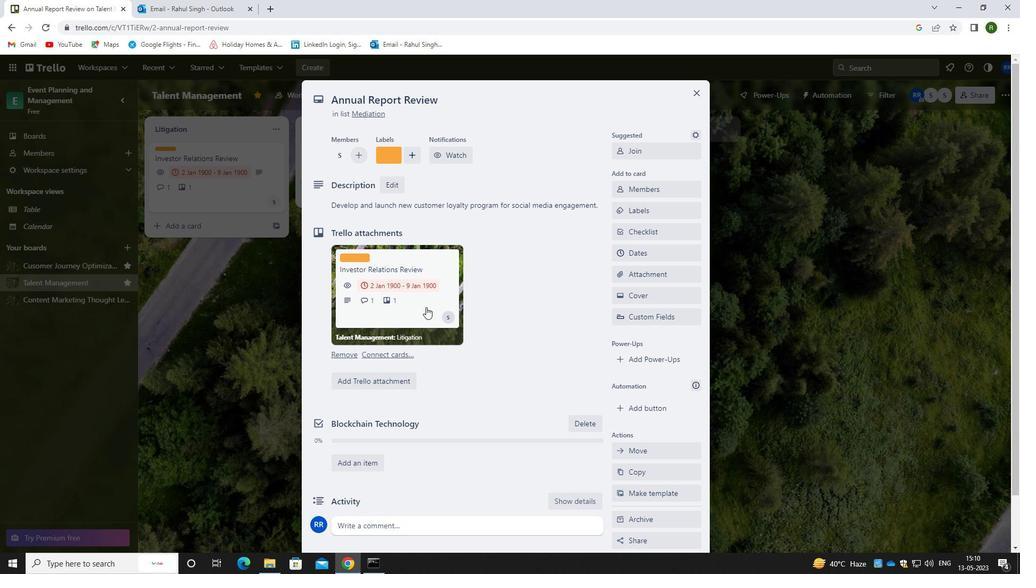 
Action: Mouse moved to (429, 311)
Screenshot: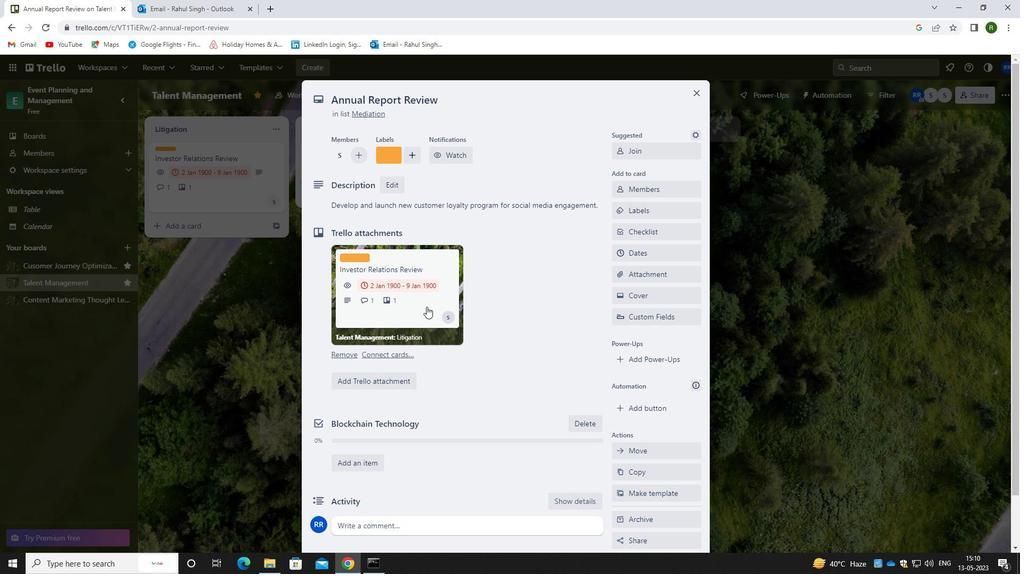 
Action: Mouse scrolled (429, 310) with delta (0, 0)
Screenshot: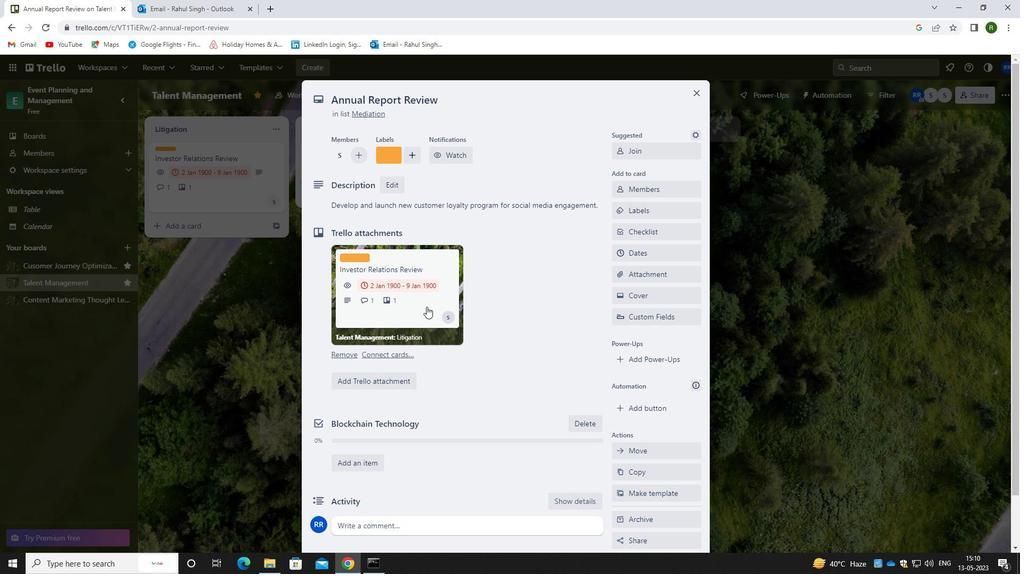 
Action: Mouse moved to (415, 465)
Screenshot: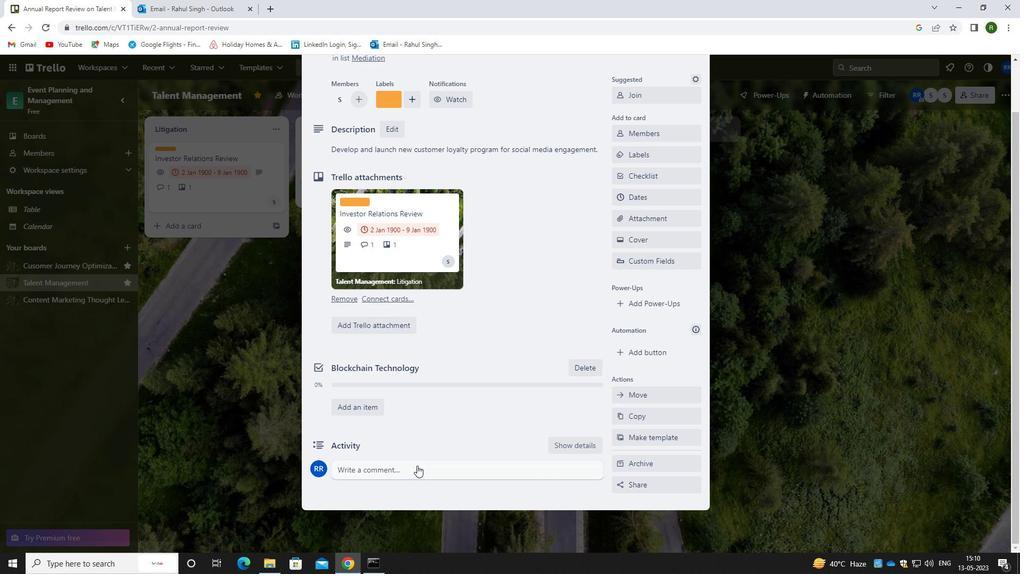 
Action: Mouse pressed left at (415, 465)
Screenshot: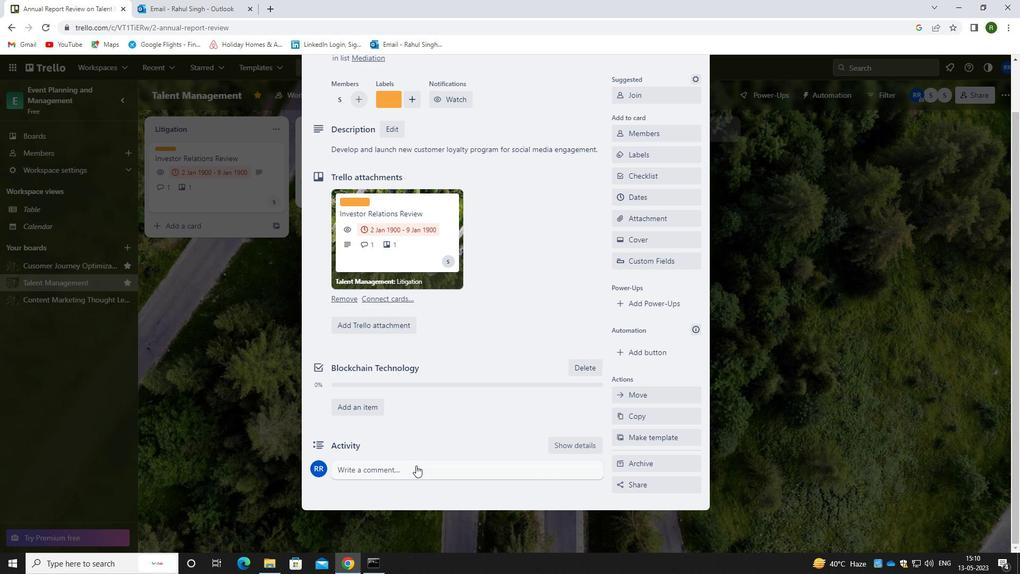 
Action: Mouse moved to (403, 509)
Screenshot: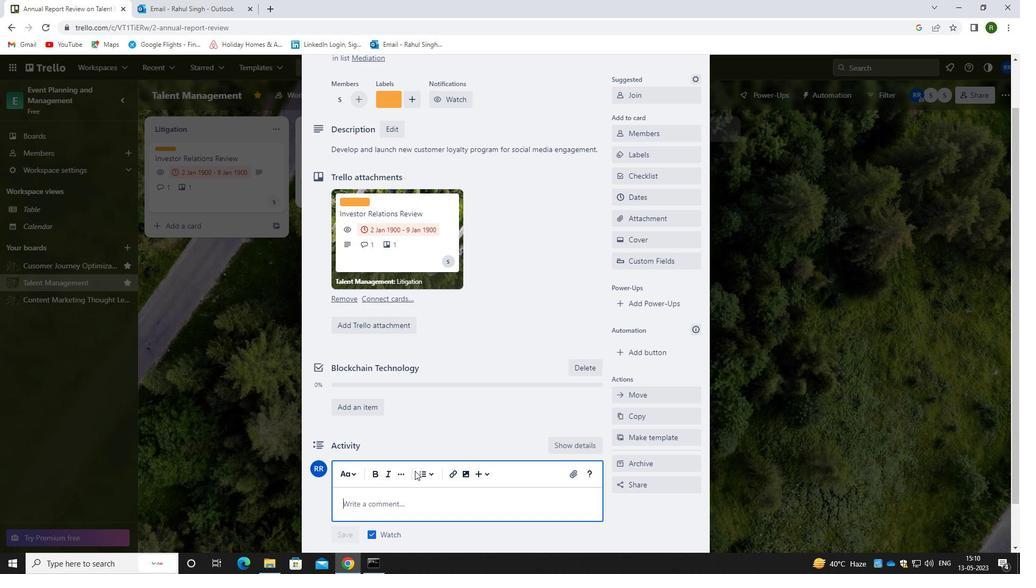 
Action: Mouse pressed left at (403, 509)
Screenshot: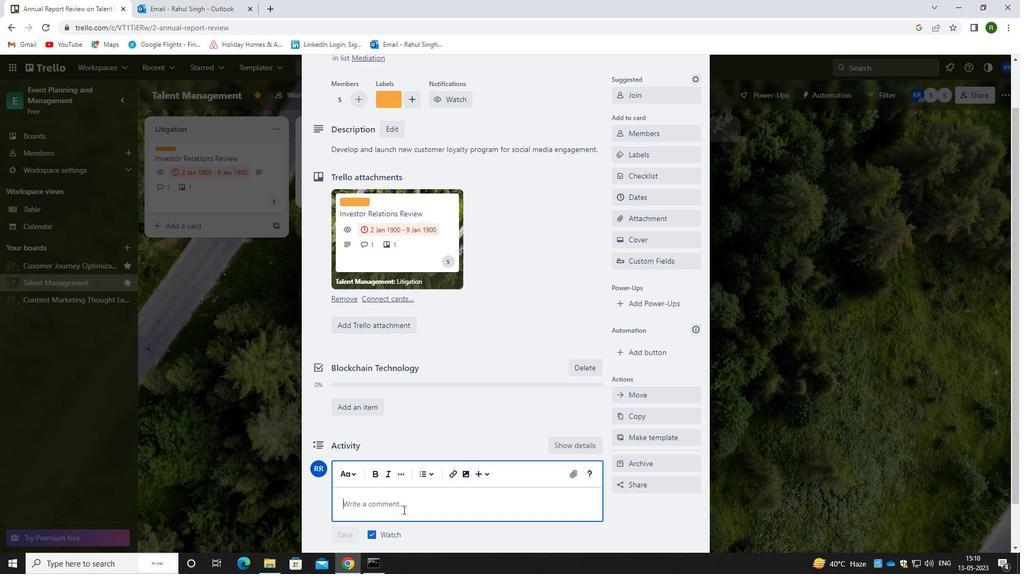 
Action: Key pressed <Key.caps_lock>G<Key.caps_lock>IVEN<Key.space>THE<Key.space>IMPORTANCE<Key.space>OF<Key.space>THIS<Key.space>TASK,<Key.space>CAREFUL<Key.space>PLANI<Key.backspace>NING<Key.space>AND<Key.space>EXECUTION<Key.space>ARE<Key.space>ESSENTIAL.
Screenshot: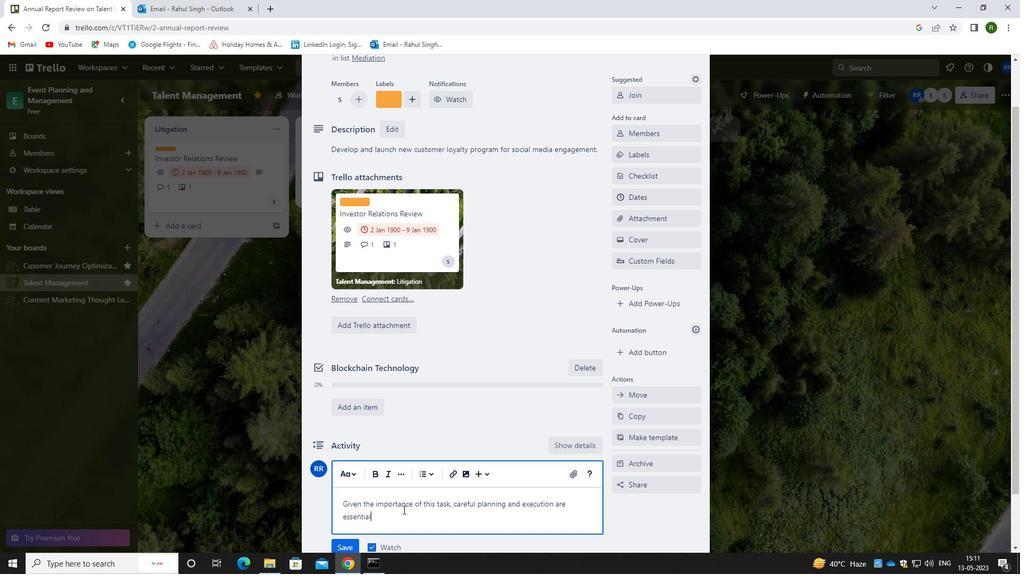 
Action: Mouse moved to (344, 542)
Screenshot: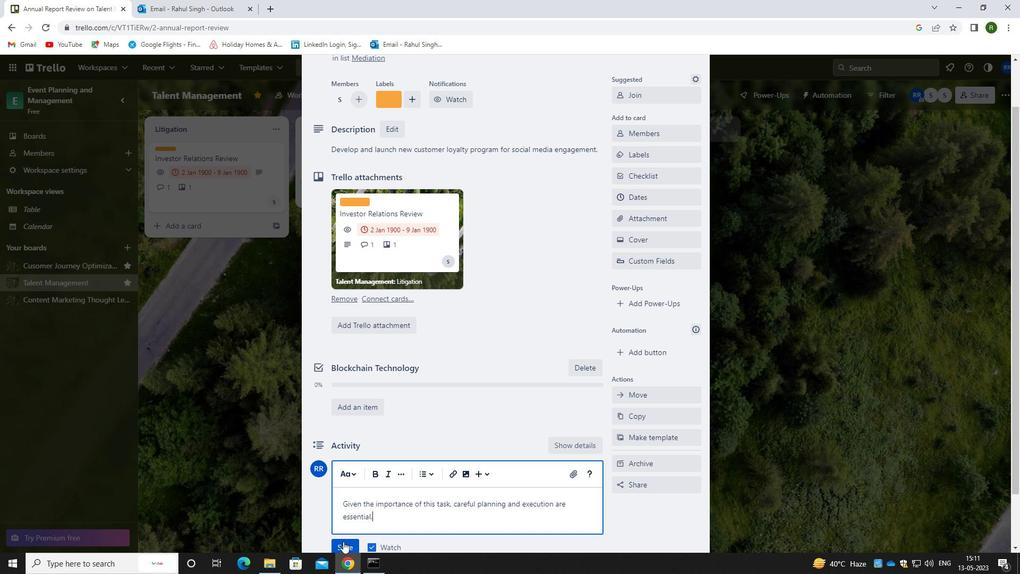 
Action: Mouse pressed left at (344, 542)
Screenshot: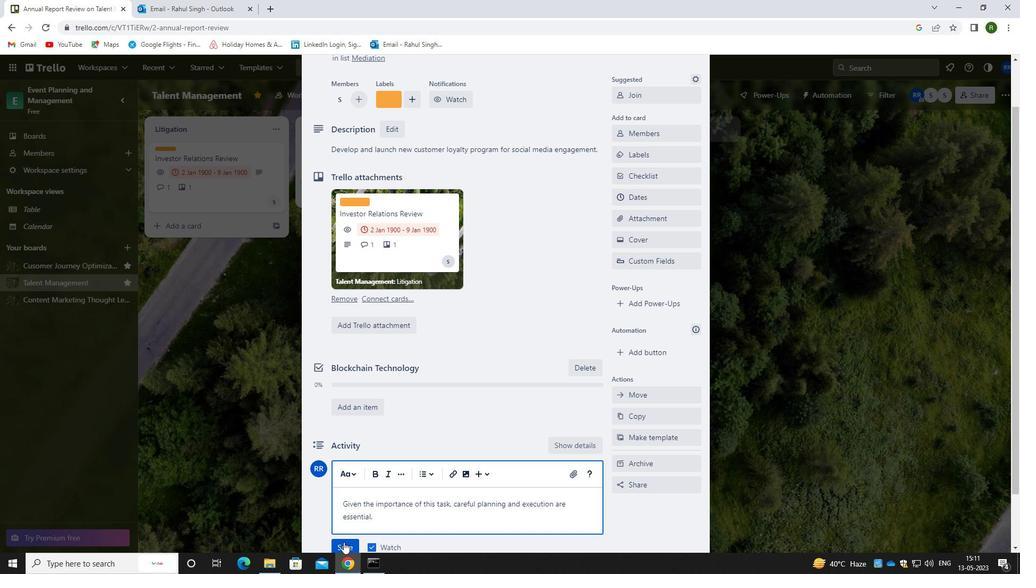 
Action: Mouse moved to (639, 195)
Screenshot: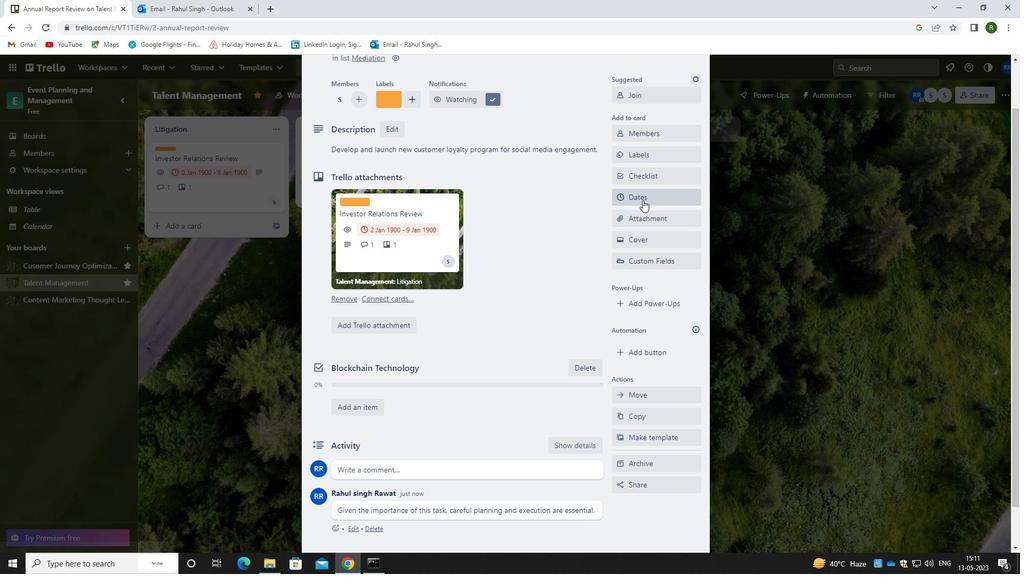 
Action: Mouse pressed left at (639, 195)
Screenshot: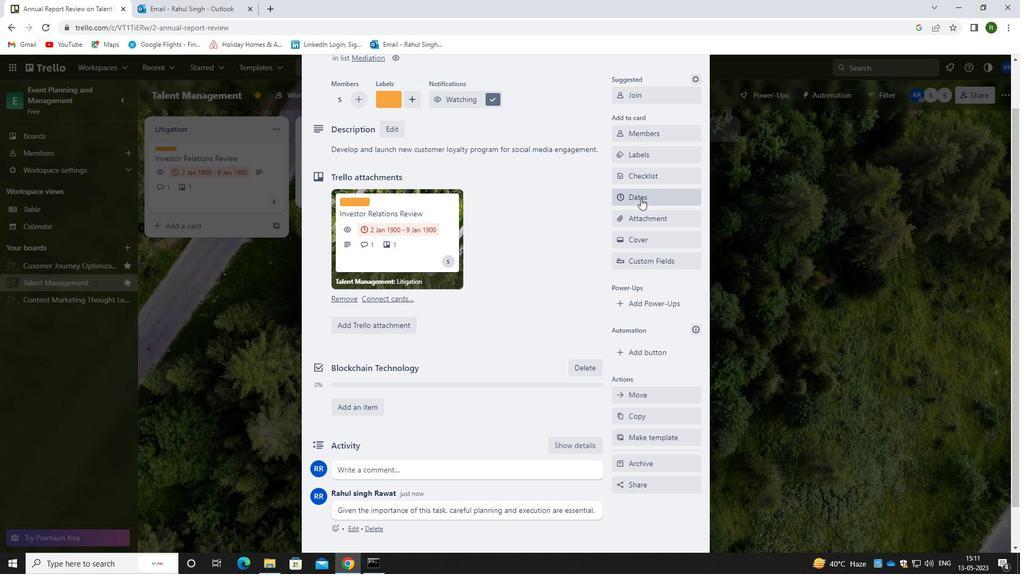 
Action: Mouse moved to (626, 289)
Screenshot: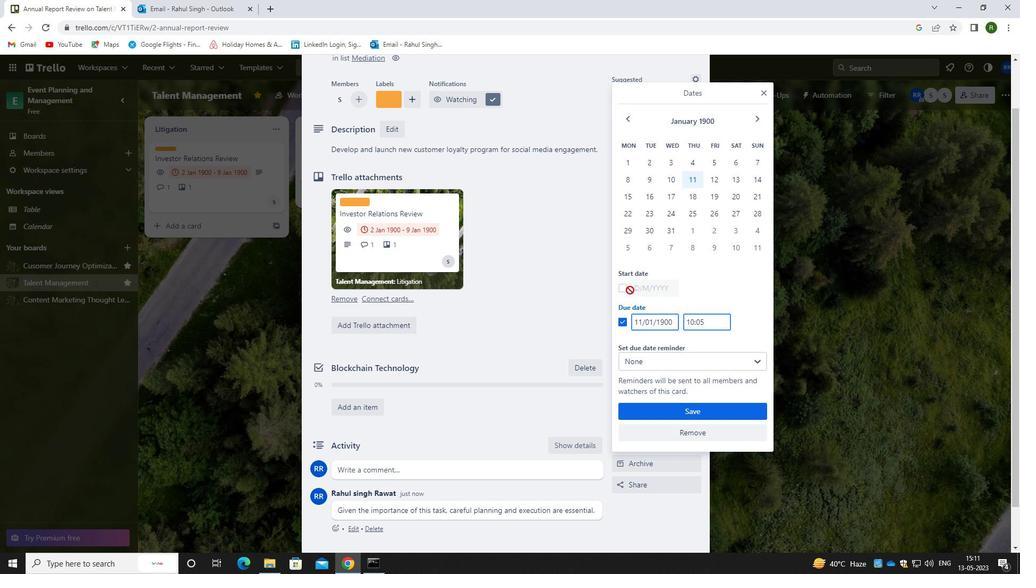 
Action: Mouse pressed left at (626, 289)
Screenshot: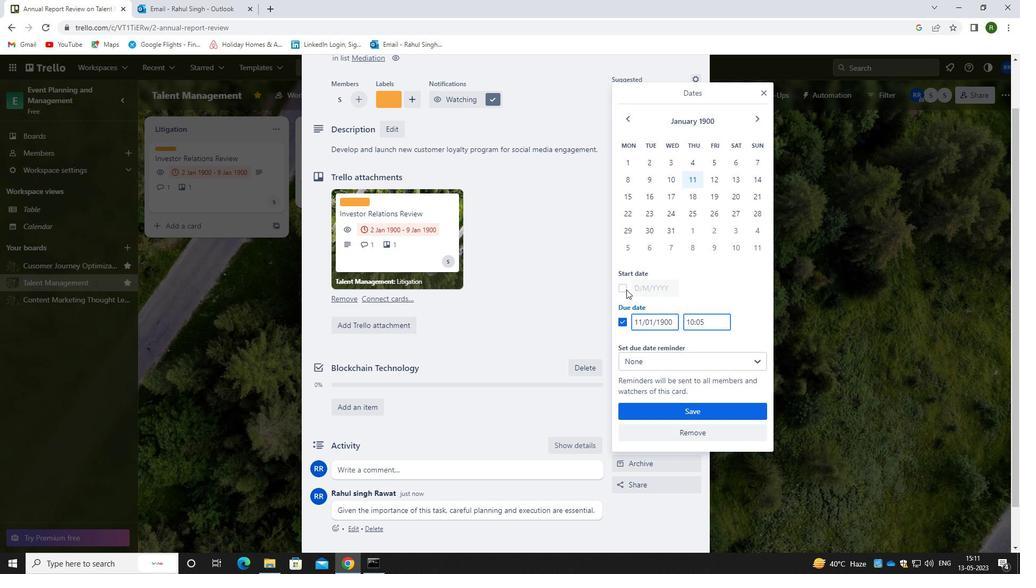 
Action: Mouse moved to (674, 288)
Screenshot: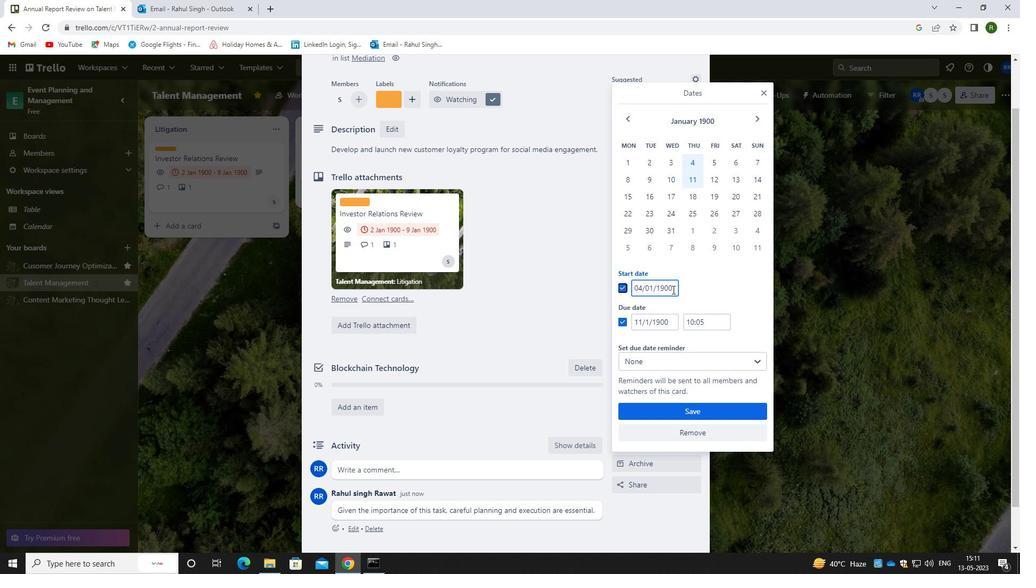 
Action: Mouse pressed left at (674, 288)
Screenshot: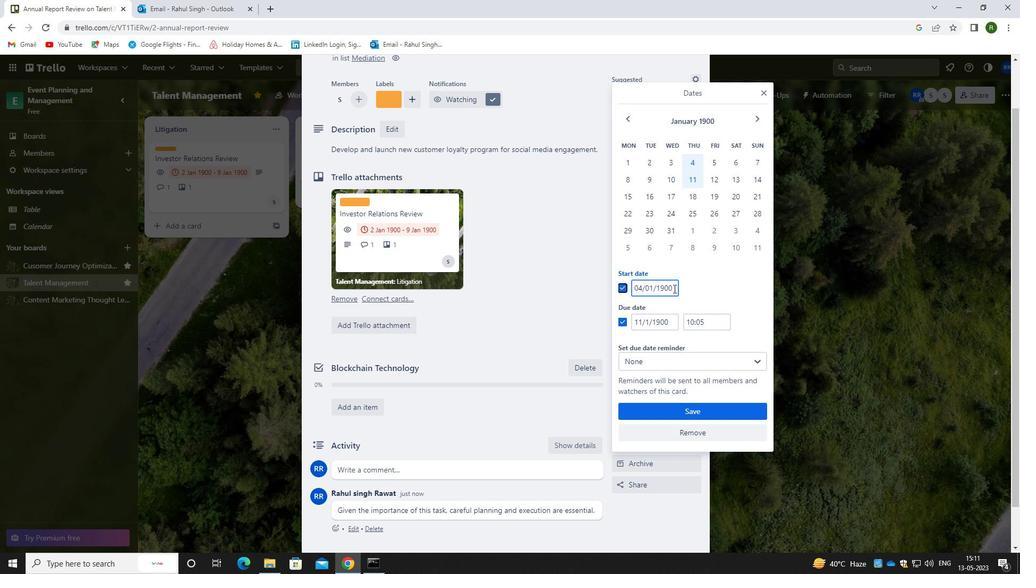 
Action: Mouse moved to (607, 290)
Screenshot: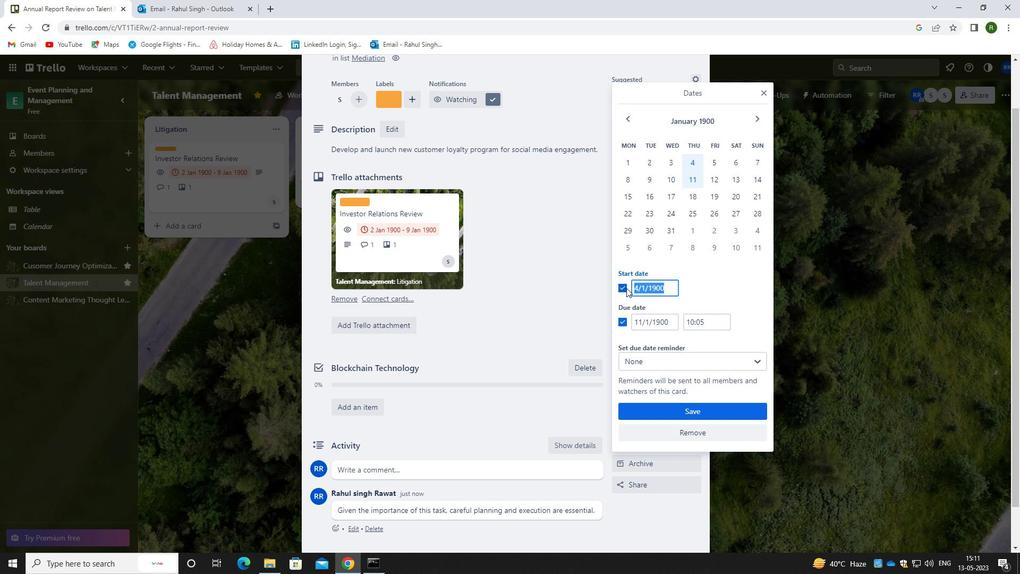 
Action: Key pressed 05/01/1900
Screenshot: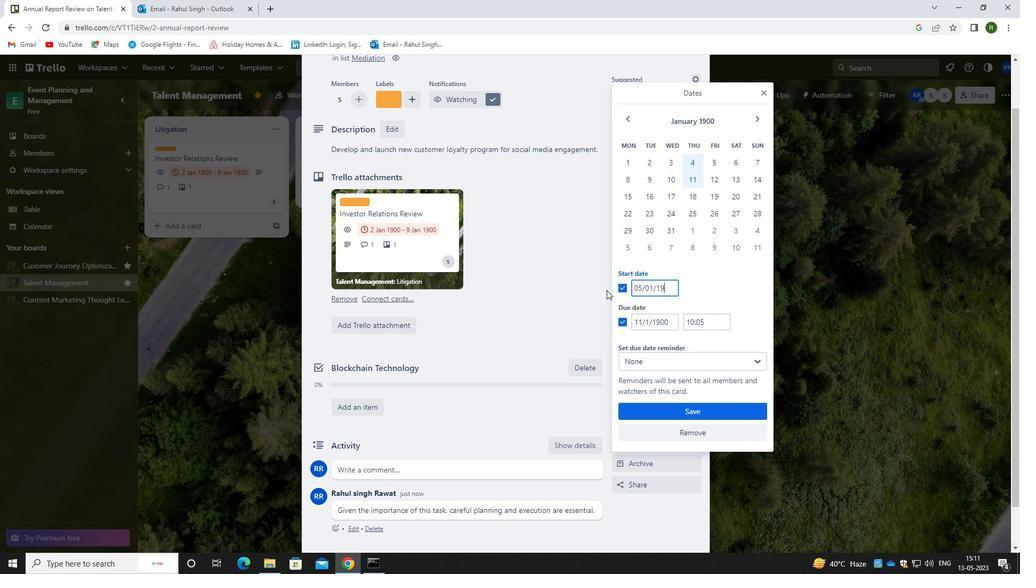 
Action: Mouse moved to (674, 321)
Screenshot: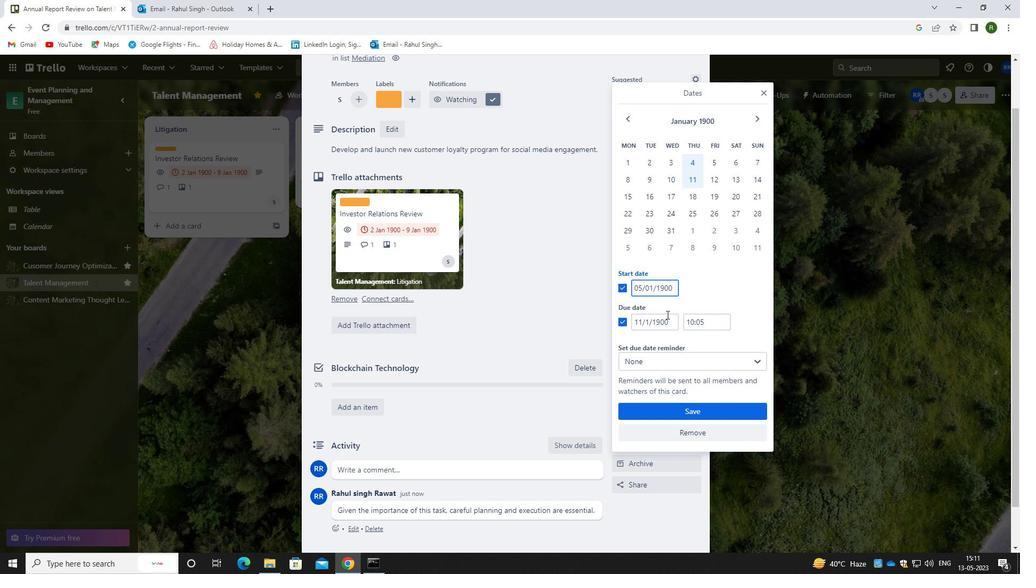 
Action: Mouse pressed left at (674, 321)
Screenshot: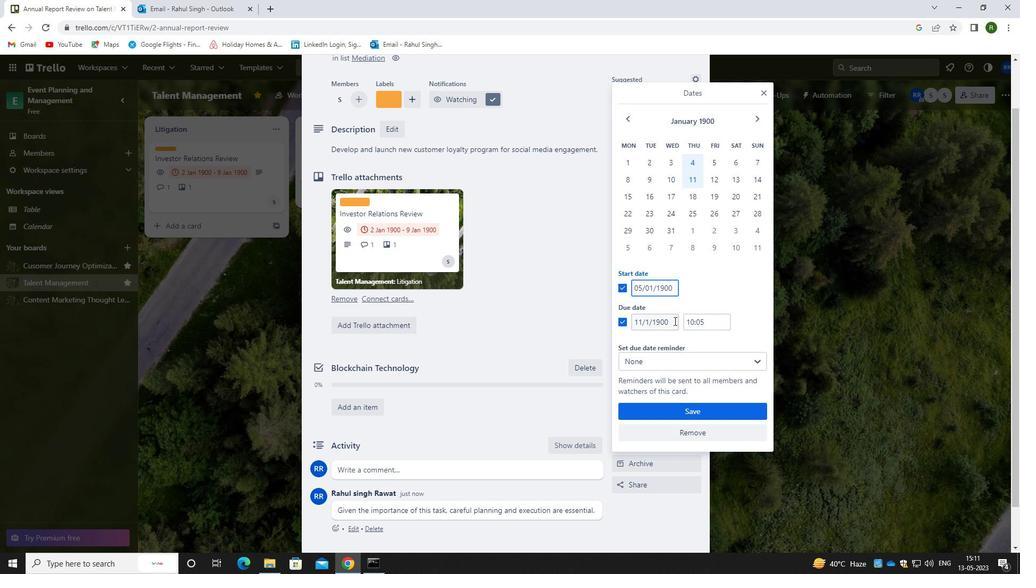 
Action: Mouse moved to (626, 327)
Screenshot: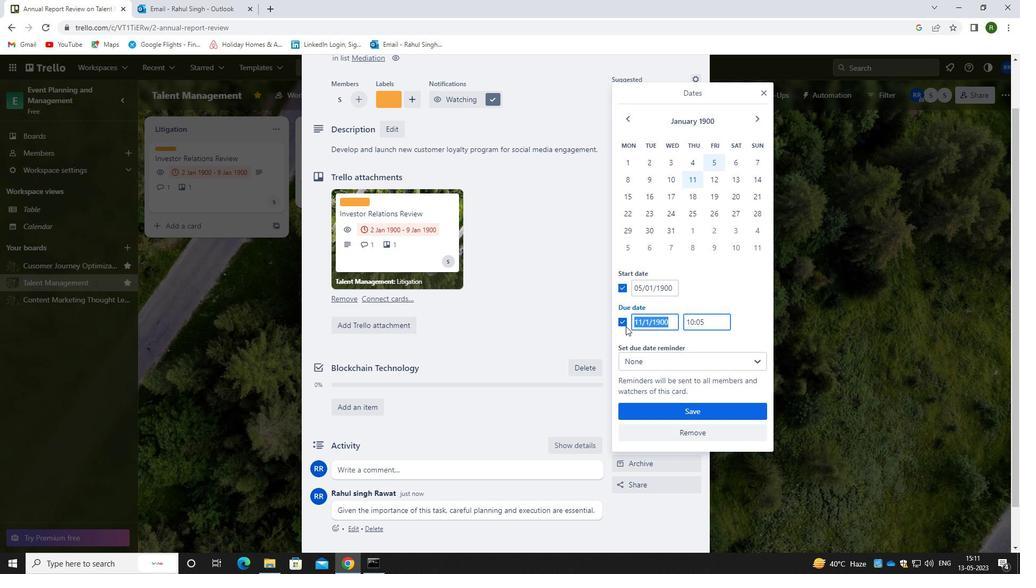 
Action: Key pressed 12/01/1900
Screenshot: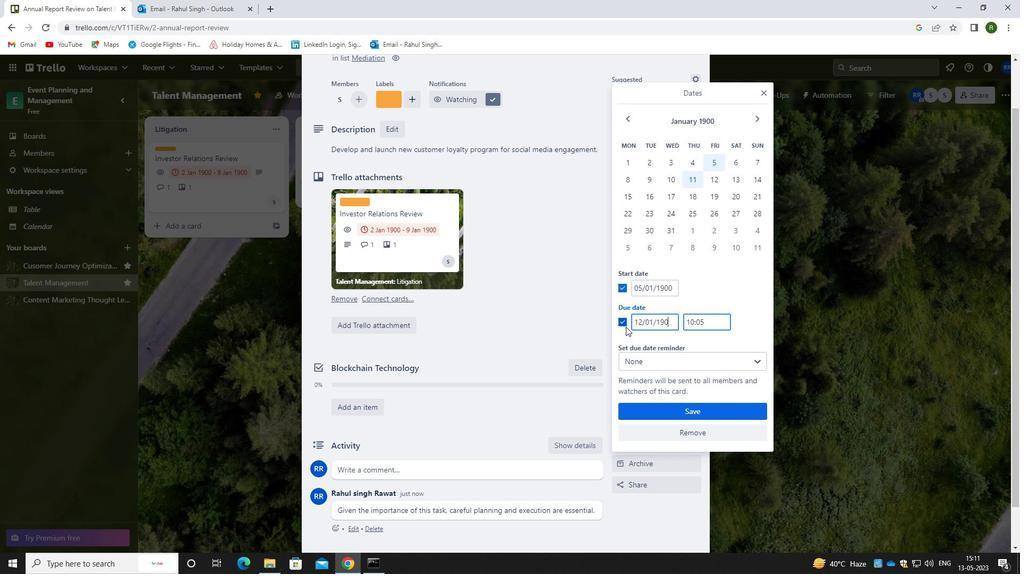 
Action: Mouse moved to (696, 410)
Screenshot: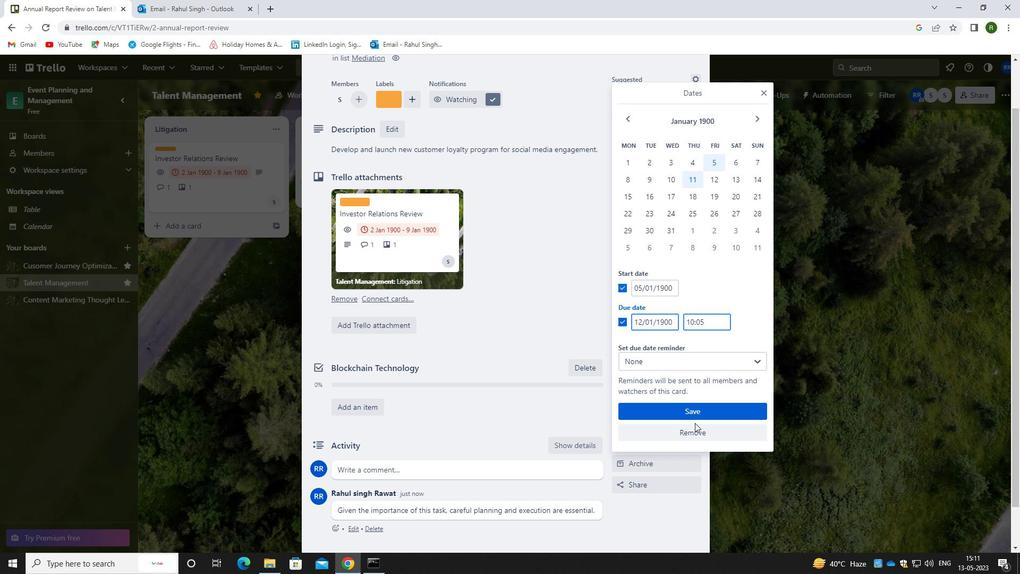 
Action: Mouse pressed left at (696, 410)
Screenshot: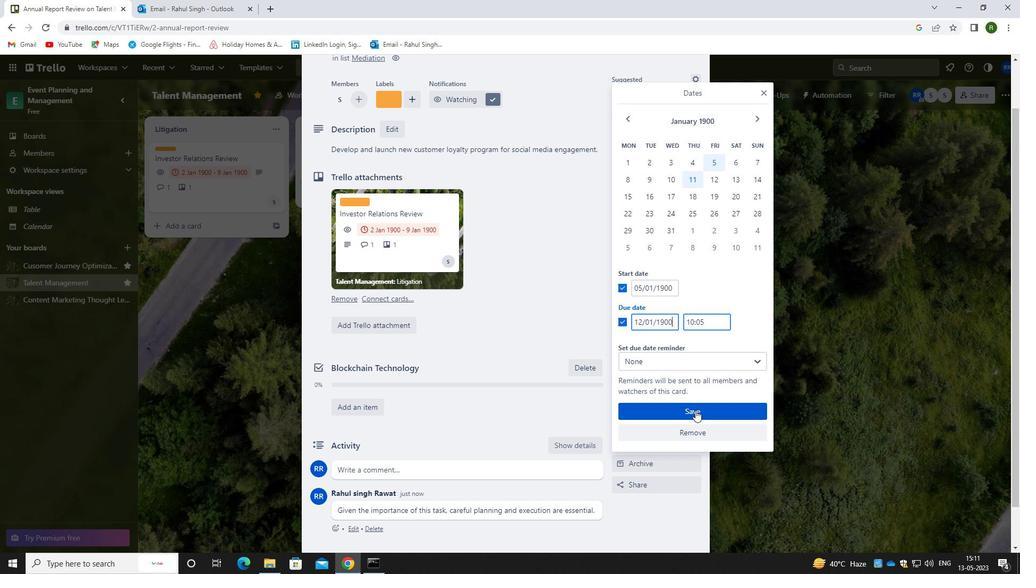 
Action: Mouse moved to (561, 335)
Screenshot: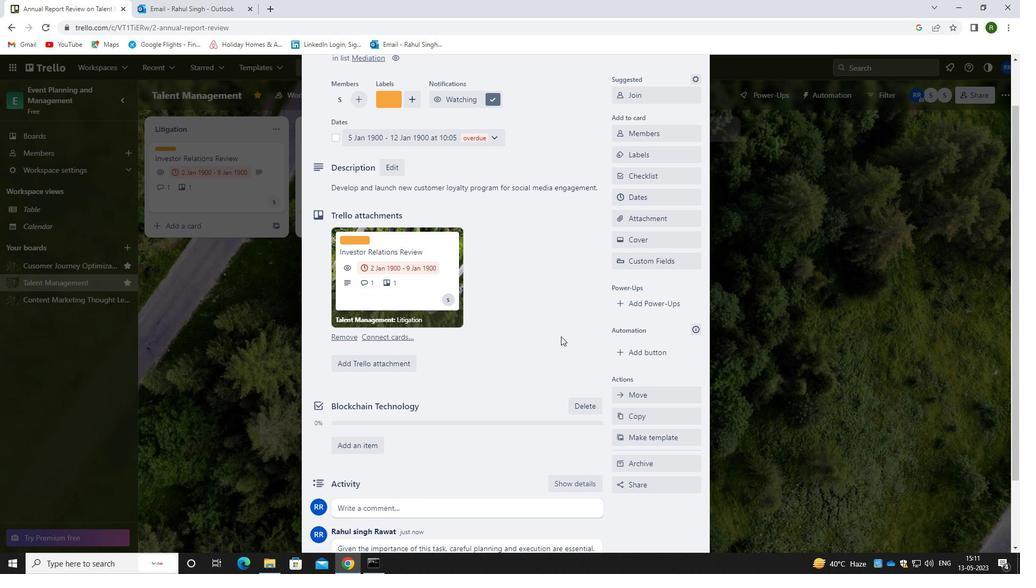 
Action: Mouse scrolled (561, 336) with delta (0, 0)
Screenshot: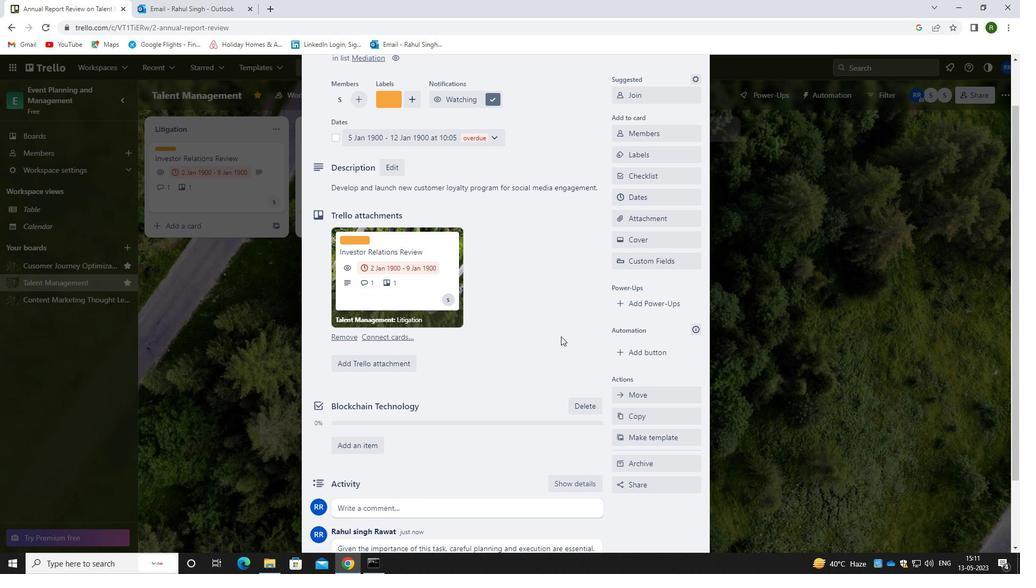 
Action: Mouse scrolled (561, 336) with delta (0, 0)
Screenshot: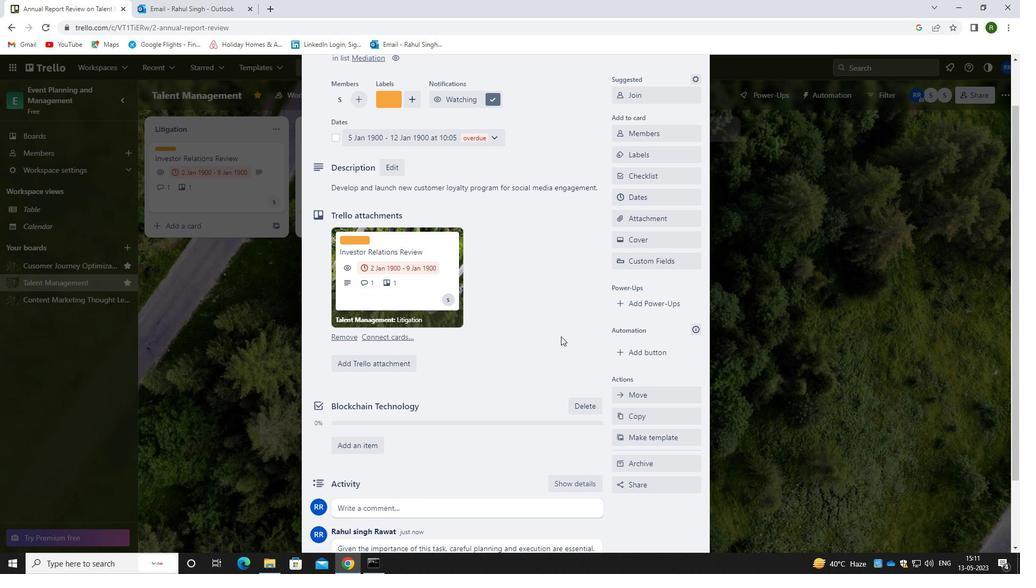 
